 Task: Add an event with the title Team Building Workshop: Building High-Performing Teams, date '2023/12/12', time 8:30 AM to 10:30 AMand add a description: It is essential to listen actively to the potential investor's input, feedback, and inquiries throughout the meeting. This demonstrates your receptiveness to collaboration, willingness to address concerns, and the ability to adapt your business strategy to maximize its potential., put the event into Yellow category . Add location for the event as: Chicago, USA, logged in from the account softage.4@softage.netand send the event invitation to softage.6@softage.net and softage.7@softage.net. Set a reminder for the event At time of event
Action: Mouse moved to (129, 99)
Screenshot: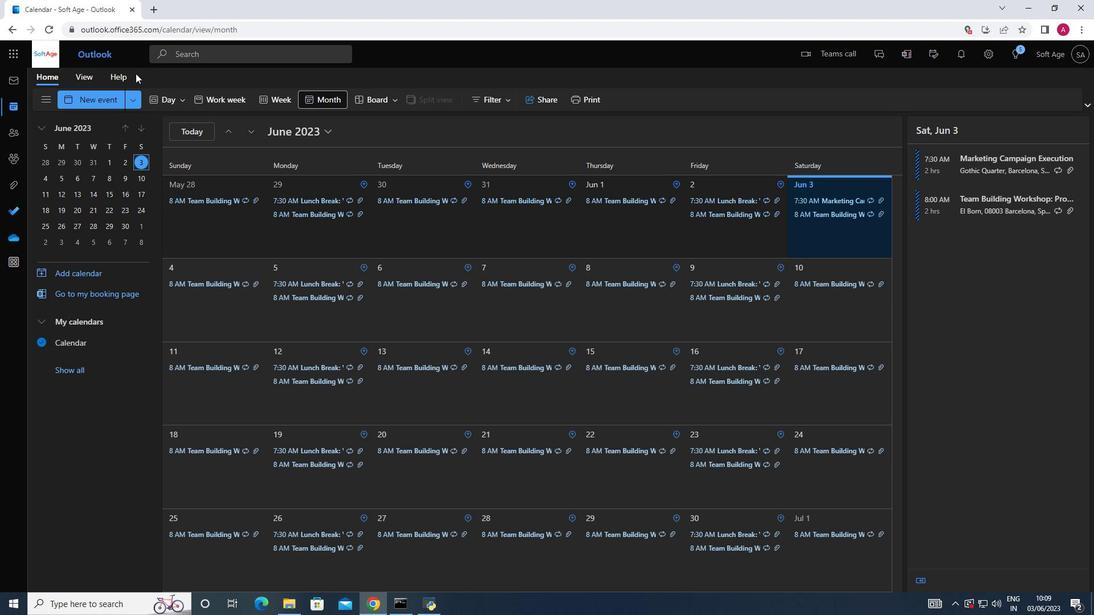 
Action: Mouse pressed left at (129, 99)
Screenshot: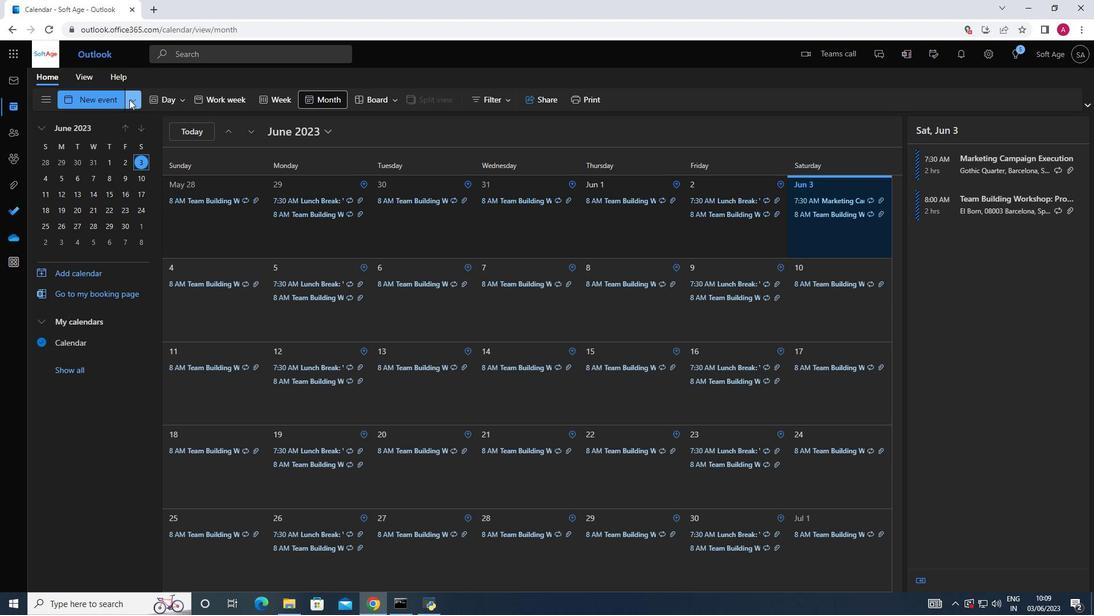 
Action: Mouse moved to (110, 141)
Screenshot: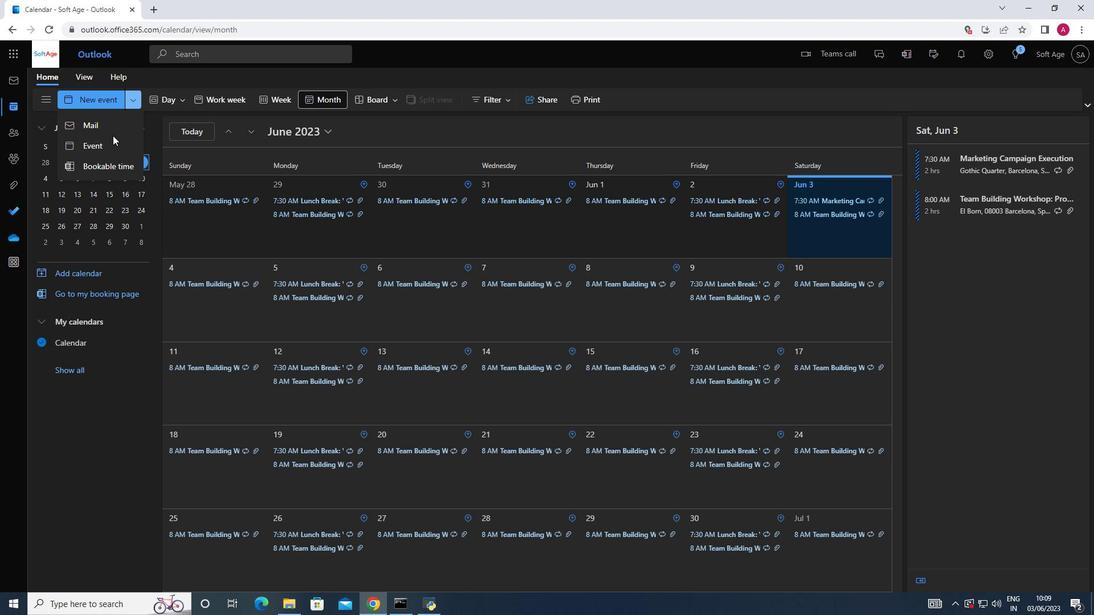 
Action: Mouse pressed left at (110, 141)
Screenshot: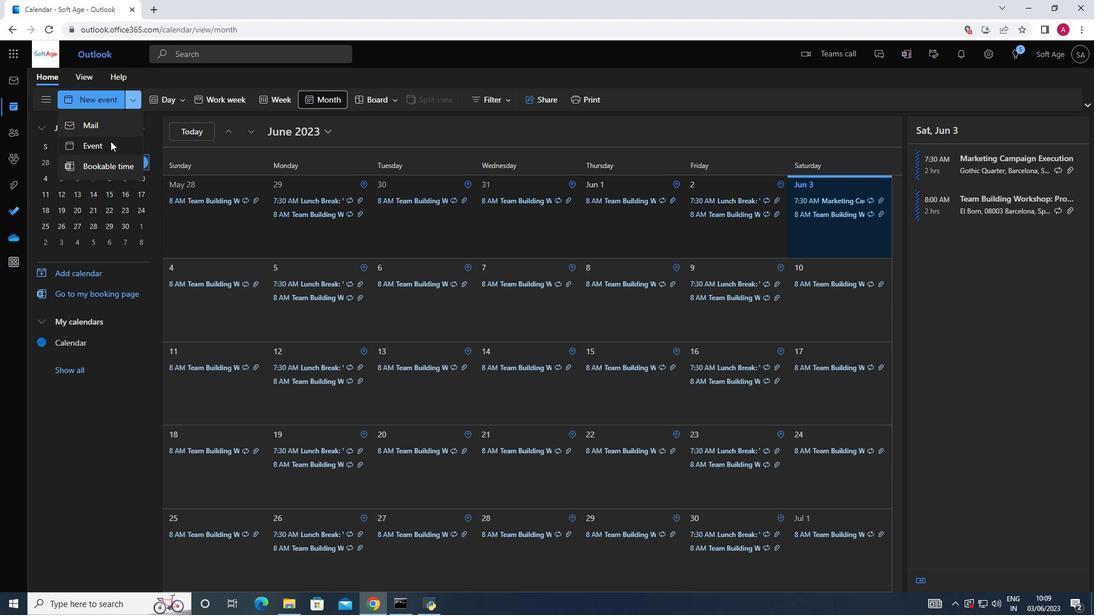 
Action: Mouse moved to (306, 164)
Screenshot: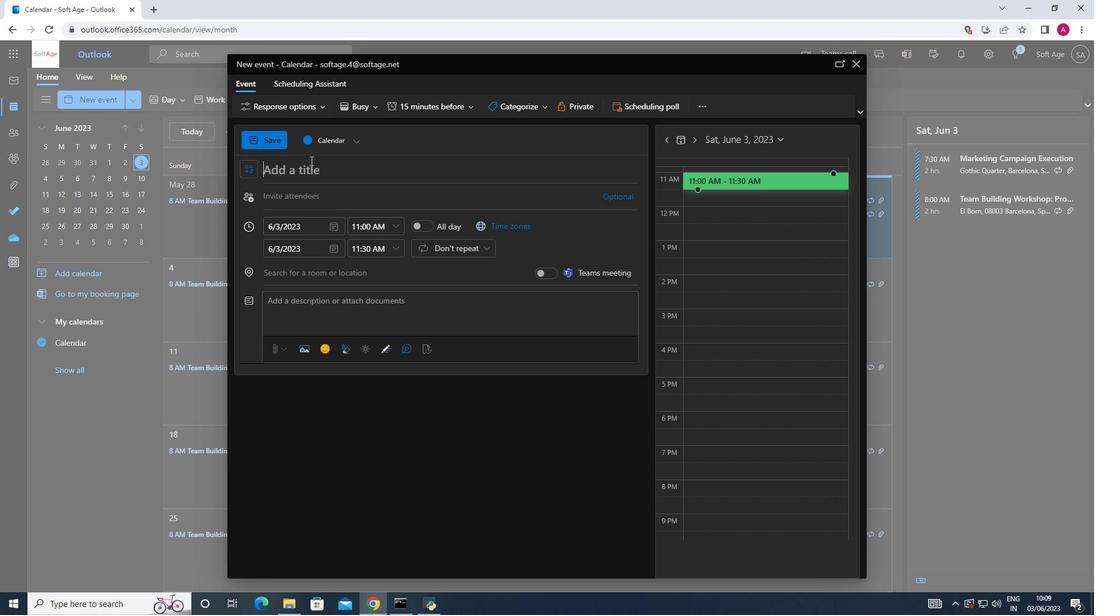 
Action: Key pressed <Key.shift>Team<Key.space><Key.shift>Building<Key.space><Key.shift>Workshop<Key.shift_r>:<Key.space><Key.shift>Building<Key.space><Key.shift>High-<Key.shift_r>Performing<Key.space><Key.shift>Team
Screenshot: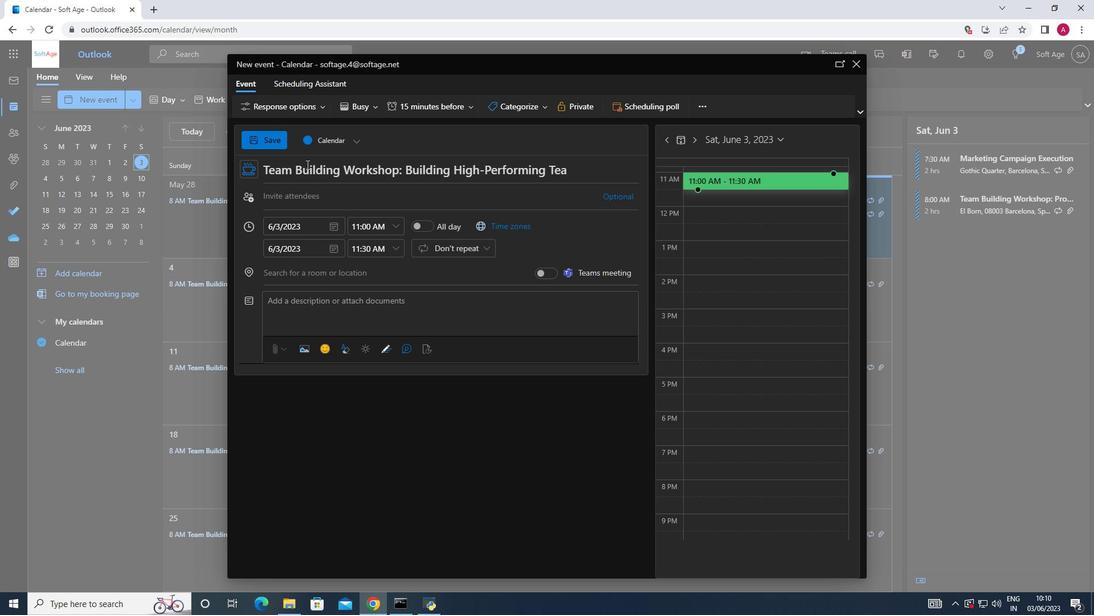 
Action: Mouse moved to (333, 226)
Screenshot: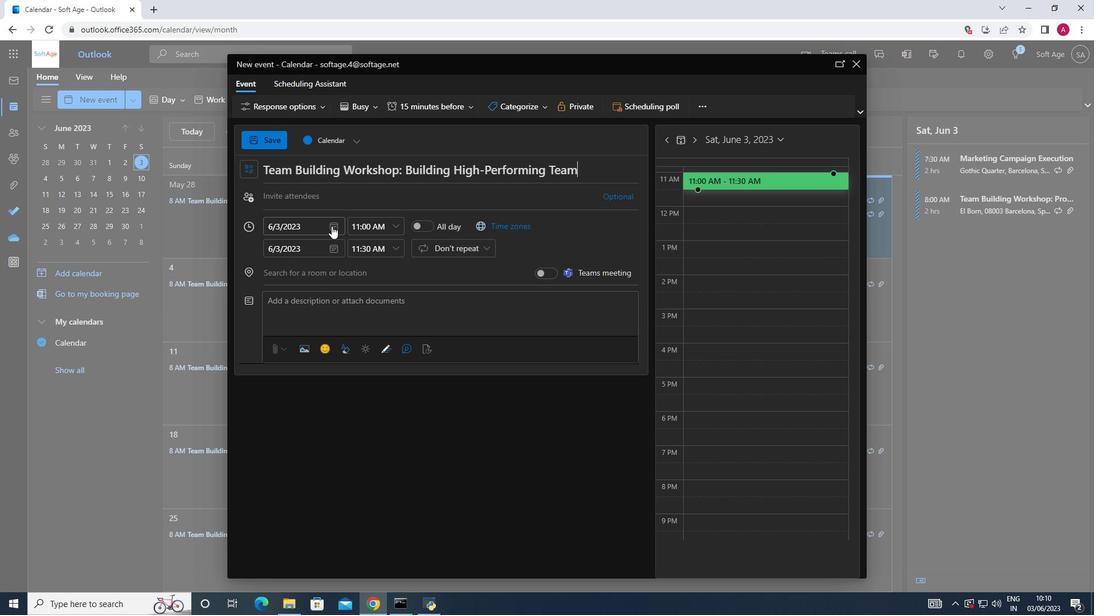 
Action: Mouse pressed left at (333, 226)
Screenshot: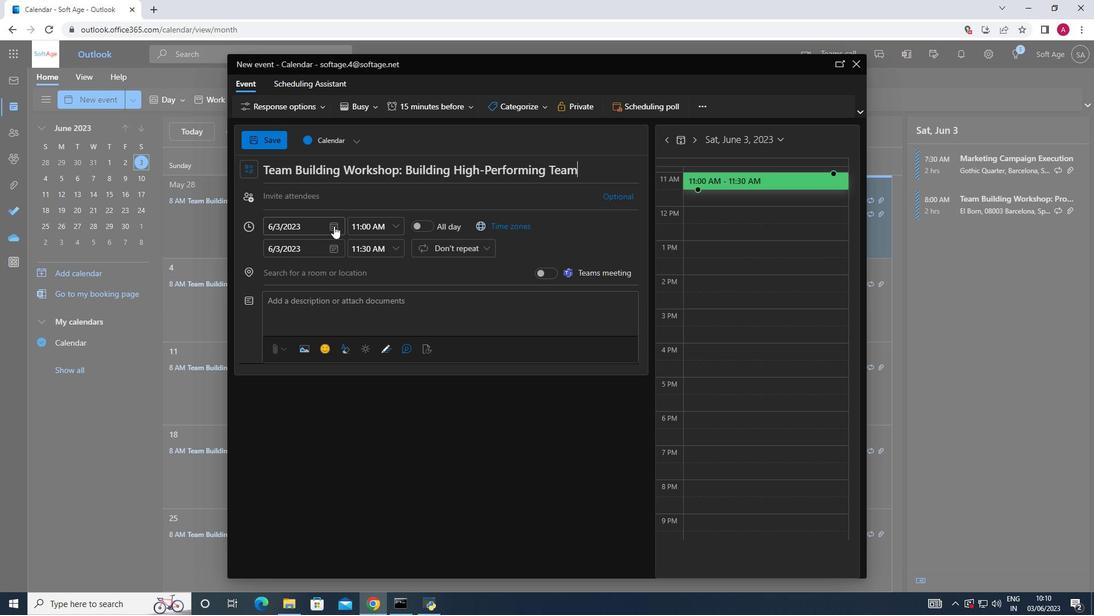 
Action: Mouse moved to (374, 255)
Screenshot: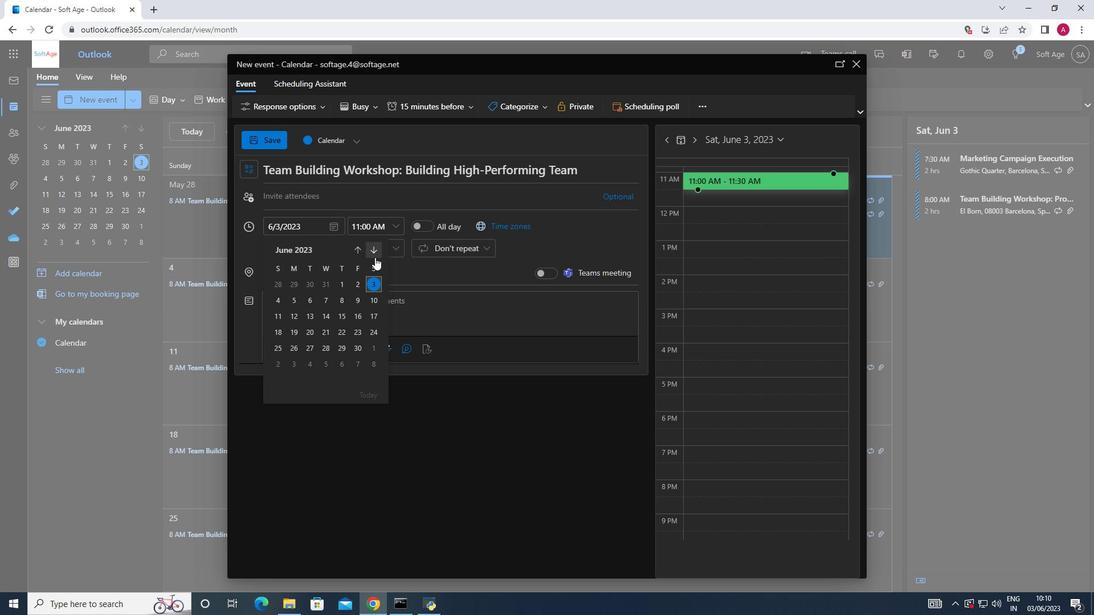 
Action: Mouse pressed left at (374, 255)
Screenshot: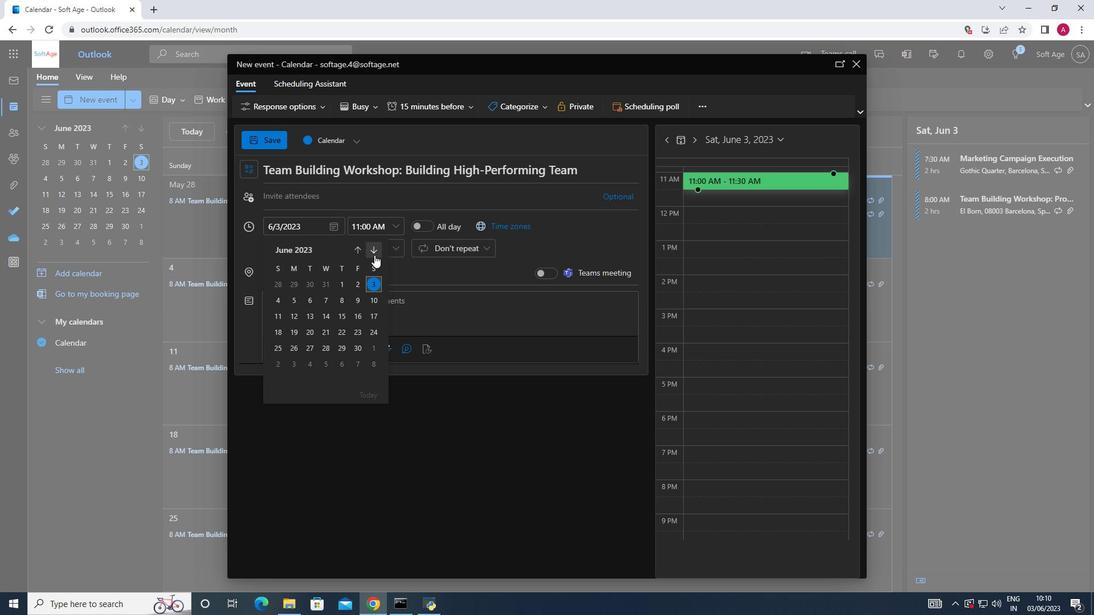 
Action: Mouse pressed left at (374, 255)
Screenshot: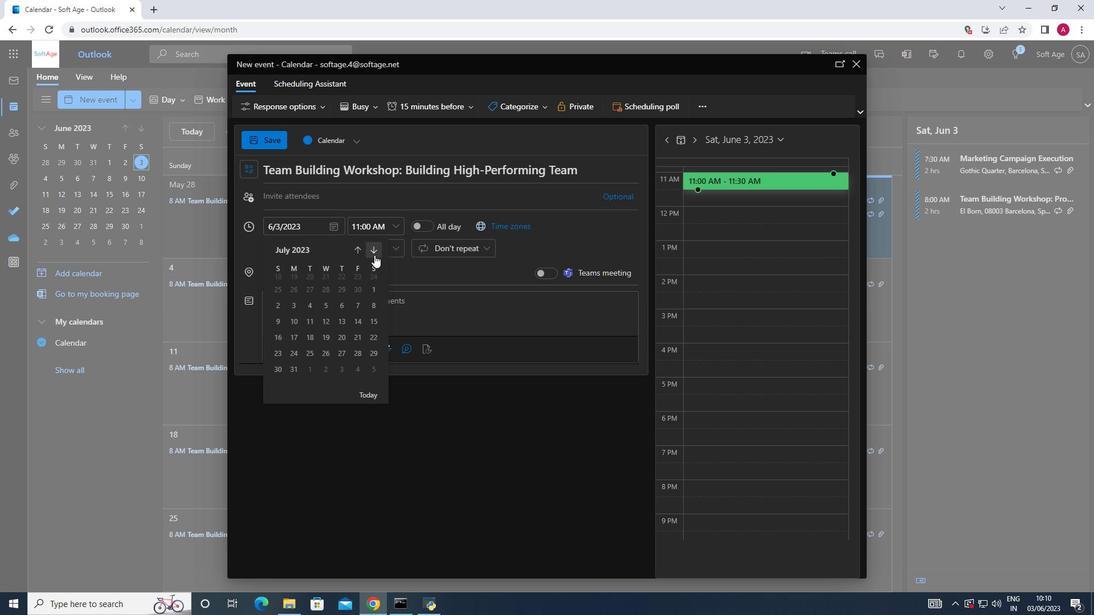 
Action: Mouse pressed left at (374, 255)
Screenshot: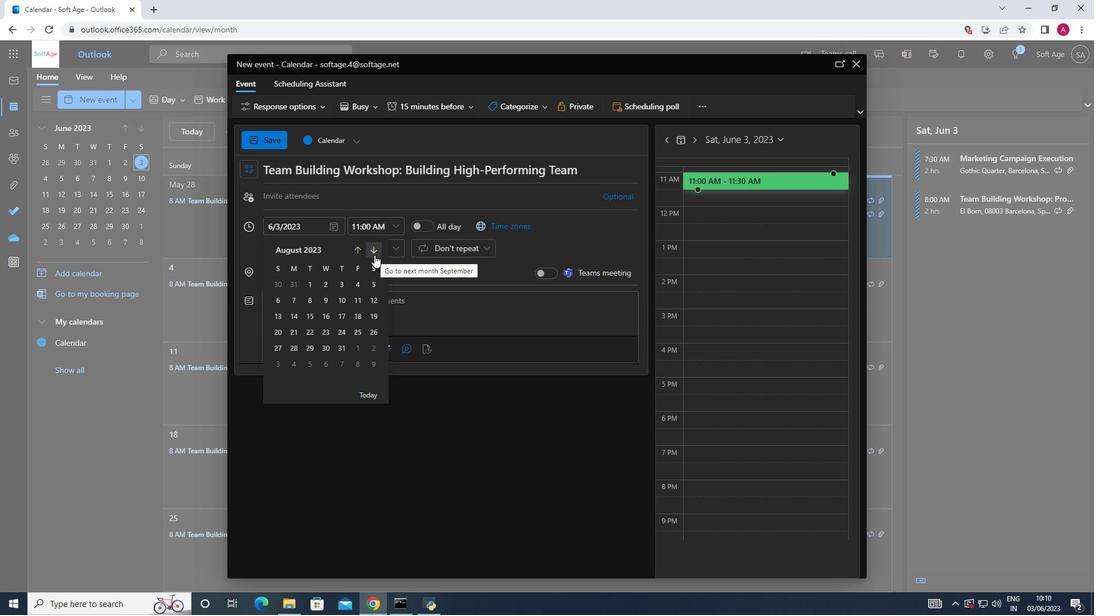 
Action: Mouse pressed left at (374, 255)
Screenshot: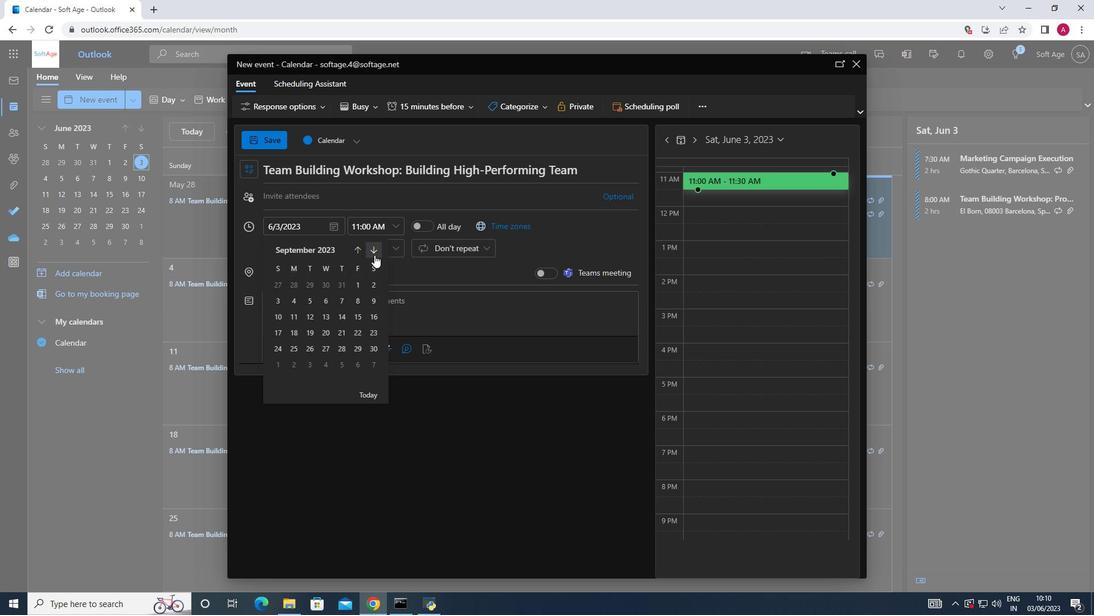 
Action: Mouse pressed left at (374, 255)
Screenshot: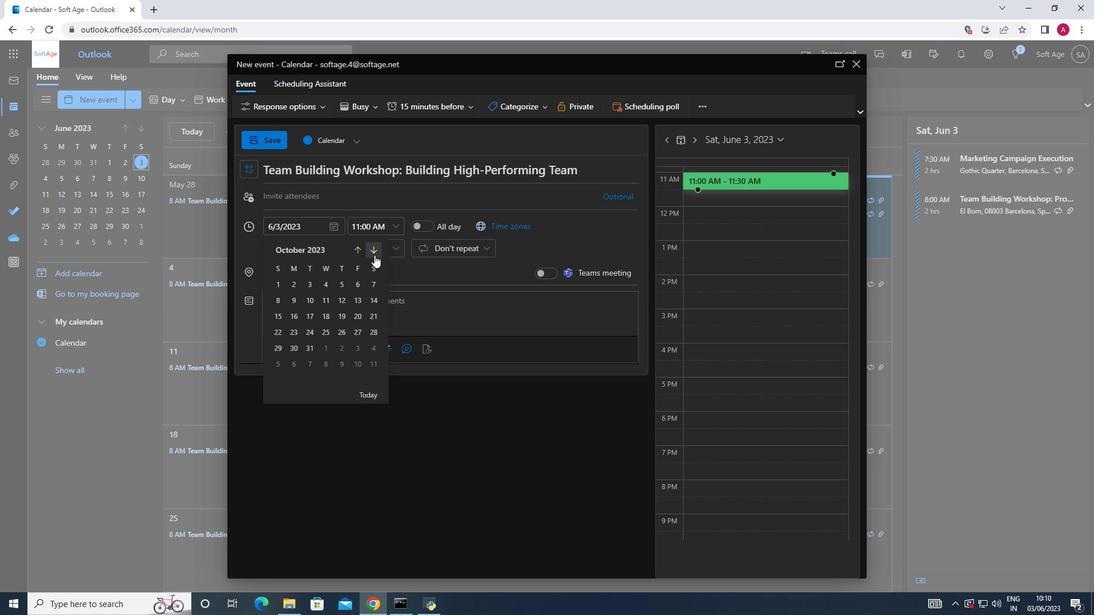 
Action: Mouse pressed left at (374, 255)
Screenshot: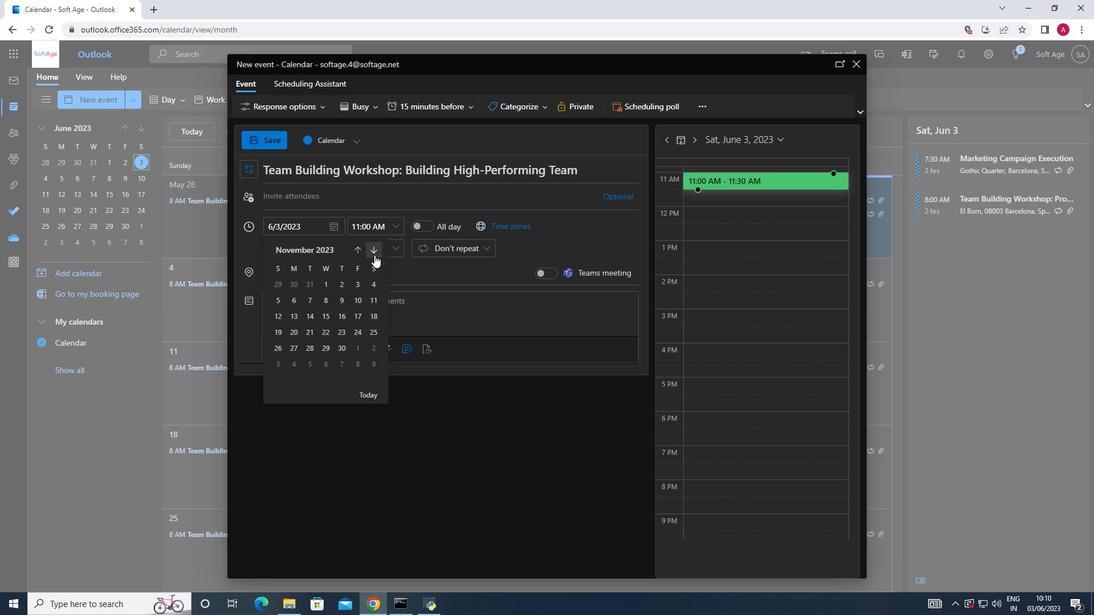 
Action: Mouse moved to (317, 312)
Screenshot: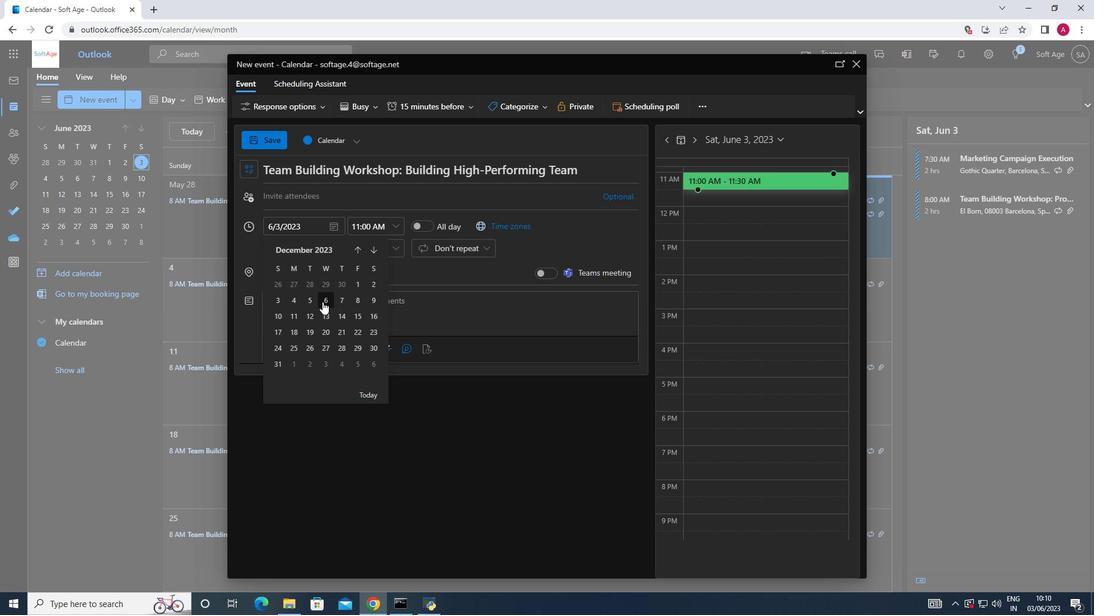 
Action: Mouse pressed left at (317, 312)
Screenshot: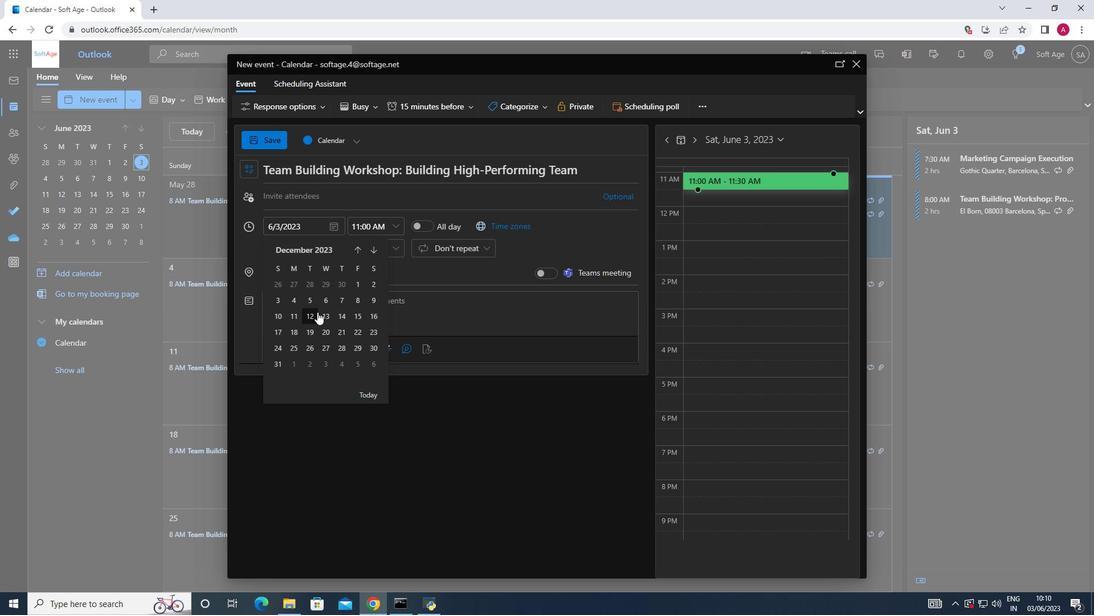 
Action: Mouse moved to (396, 225)
Screenshot: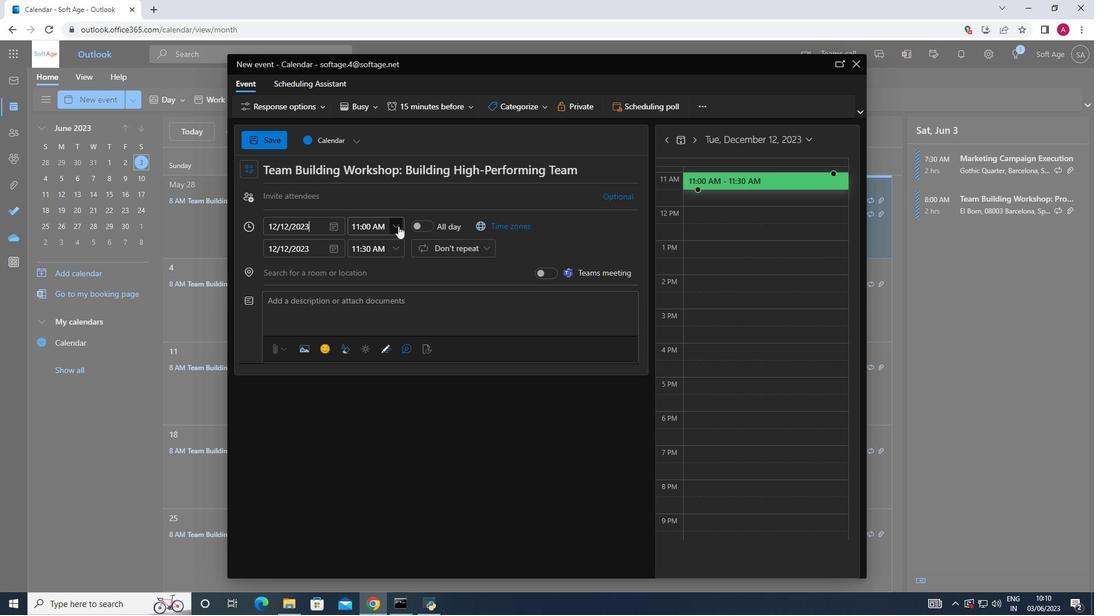 
Action: Mouse pressed left at (396, 225)
Screenshot: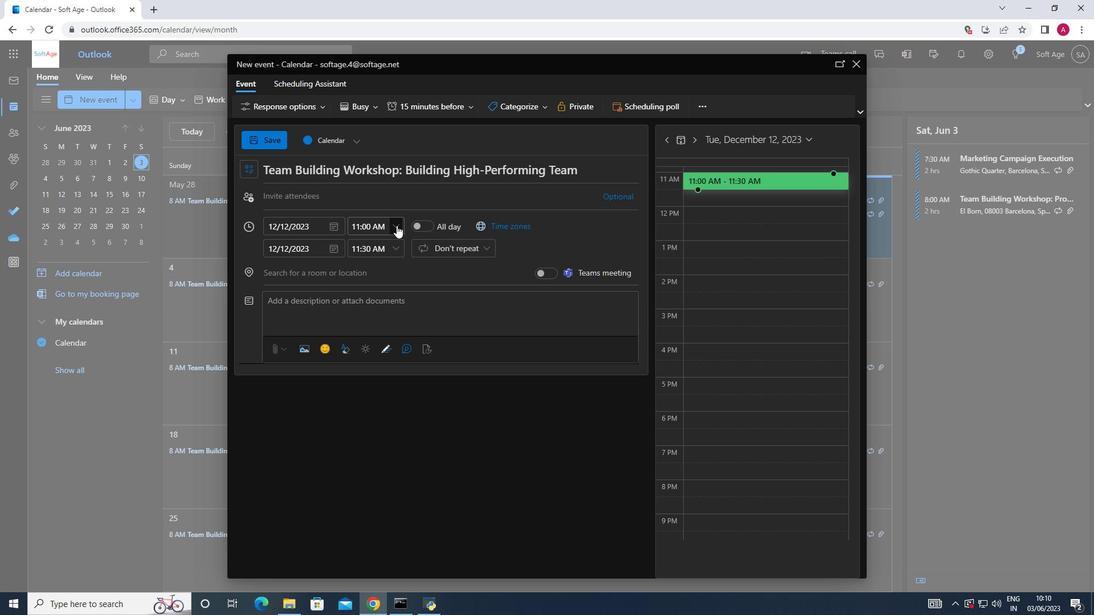 
Action: Mouse moved to (392, 273)
Screenshot: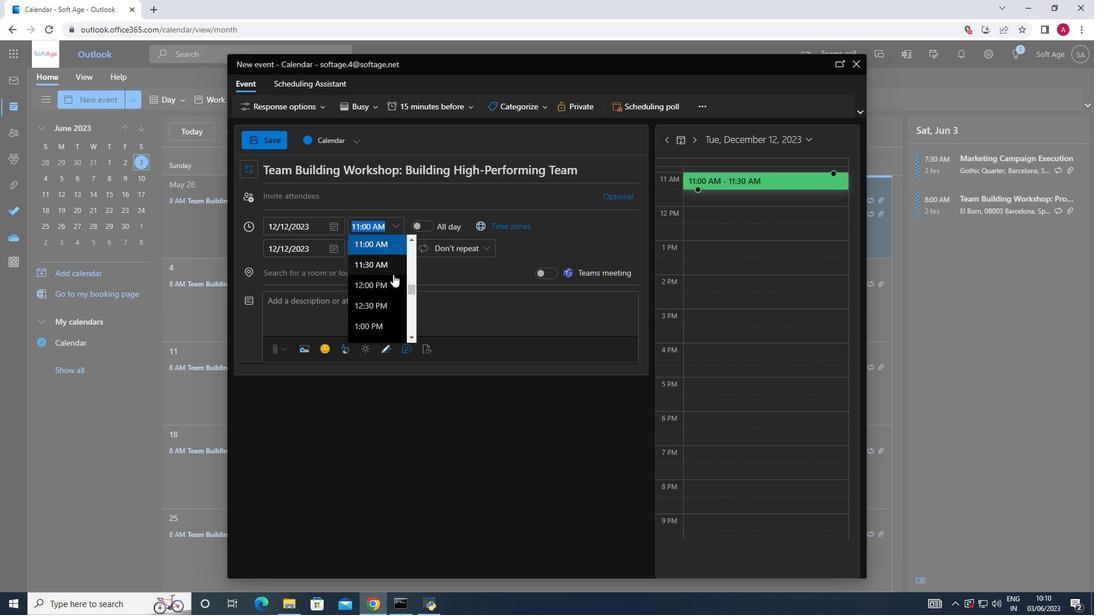 
Action: Mouse scrolled (392, 274) with delta (0, 0)
Screenshot: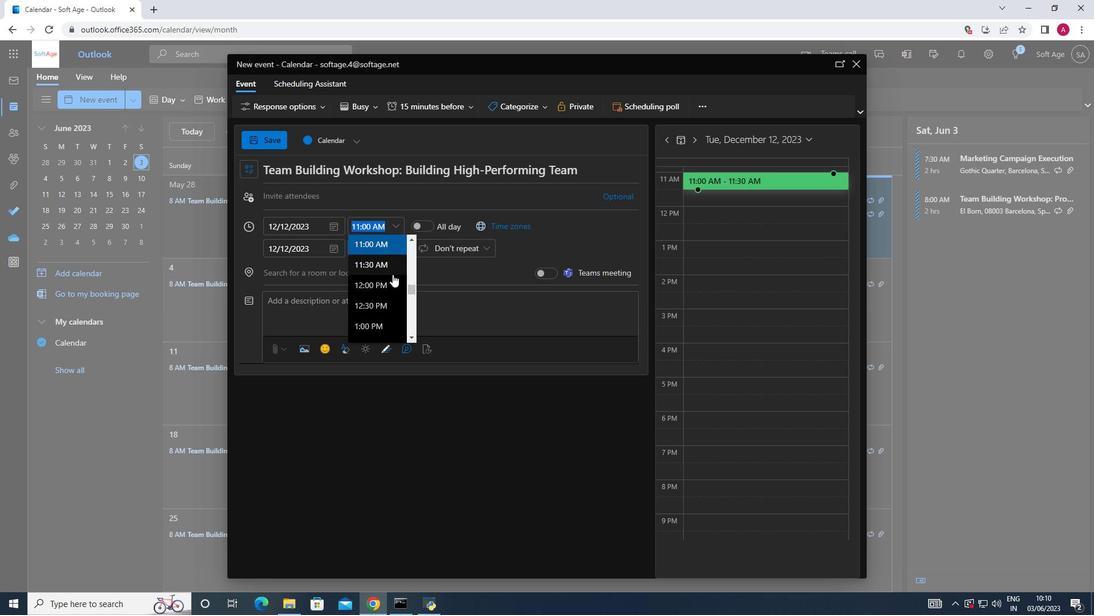 
Action: Mouse scrolled (392, 274) with delta (0, 0)
Screenshot: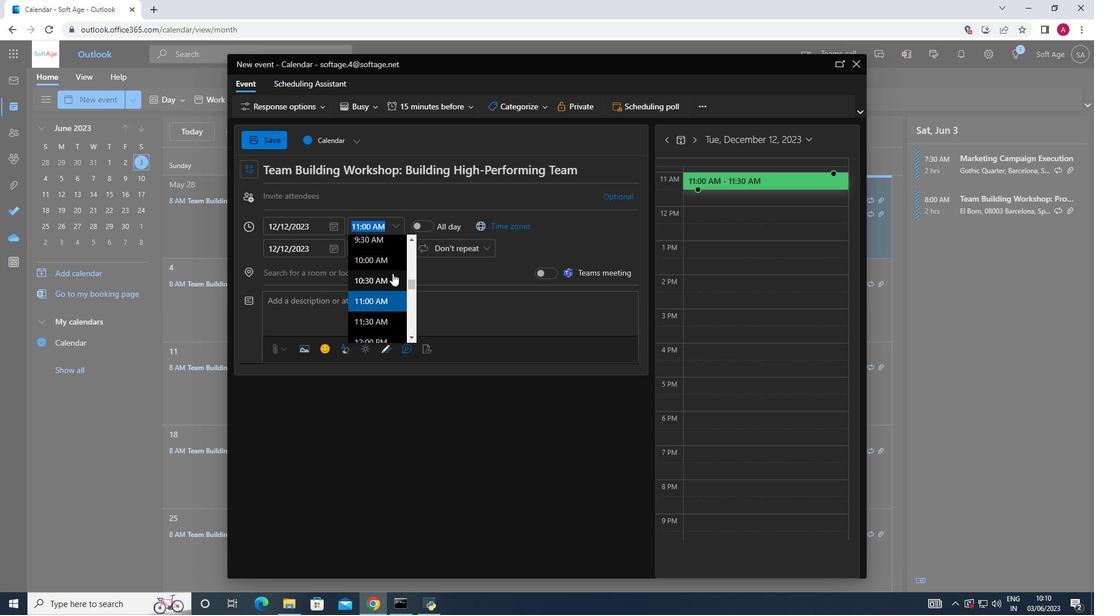 
Action: Mouse scrolled (392, 274) with delta (0, 0)
Screenshot: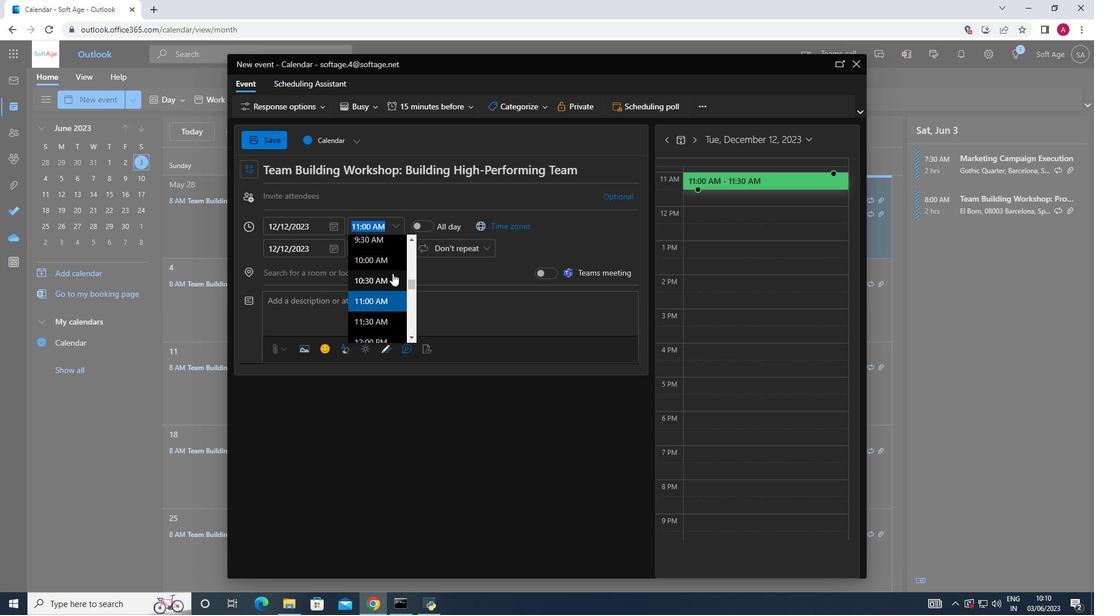 
Action: Mouse moved to (379, 309)
Screenshot: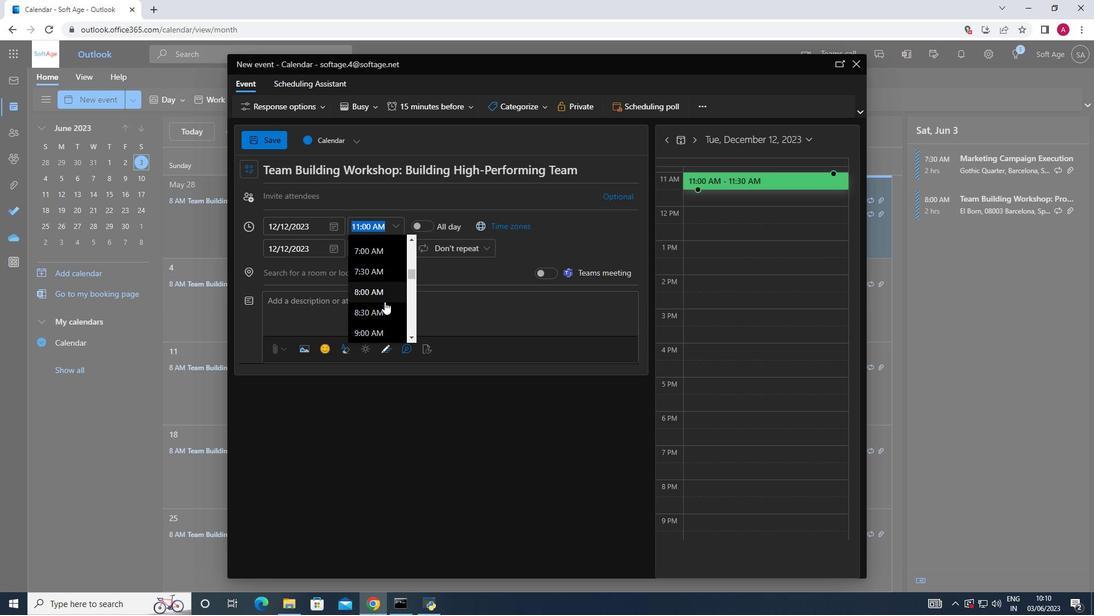 
Action: Mouse pressed left at (379, 309)
Screenshot: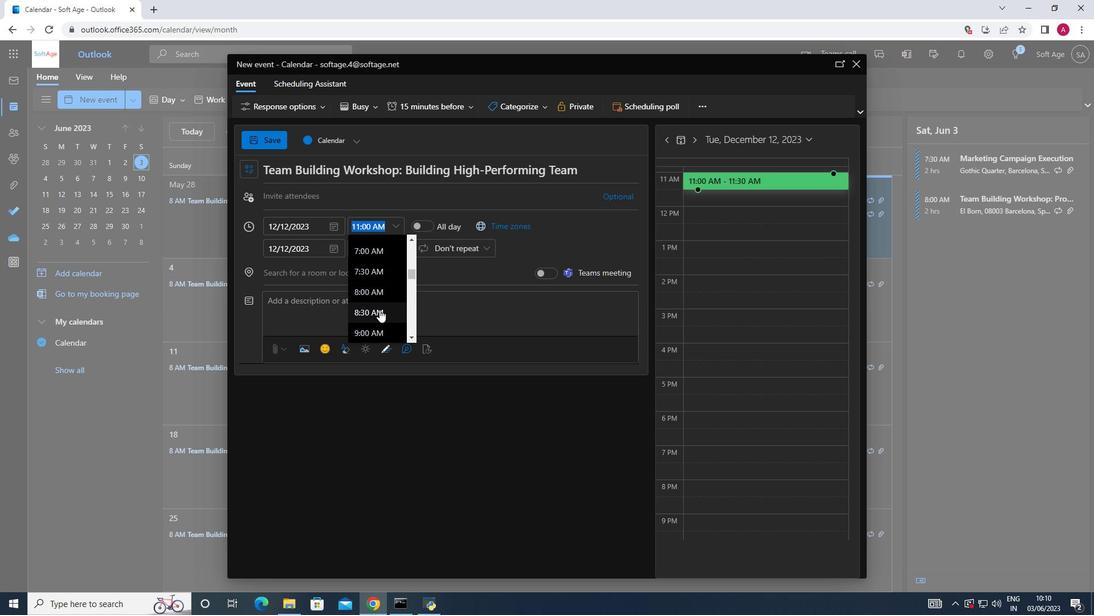 
Action: Mouse moved to (396, 249)
Screenshot: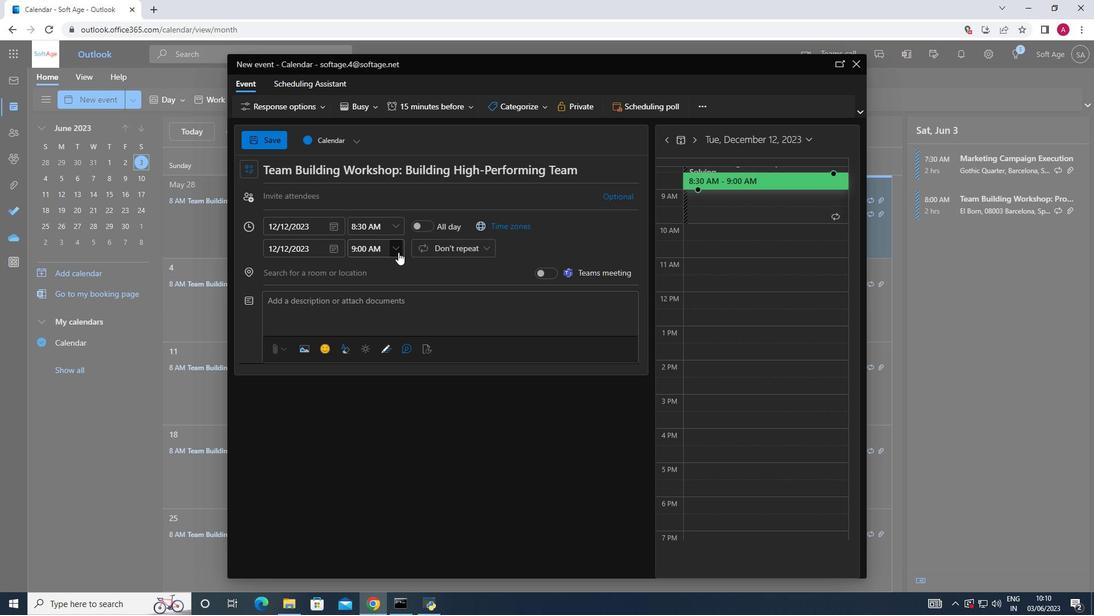 
Action: Mouse pressed left at (396, 249)
Screenshot: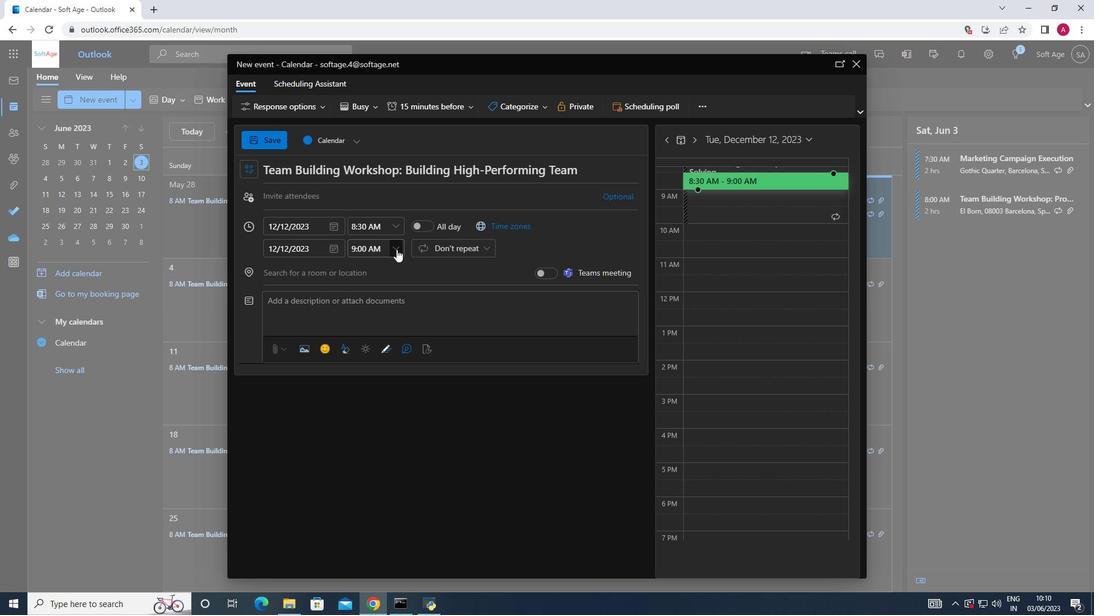 
Action: Mouse moved to (389, 331)
Screenshot: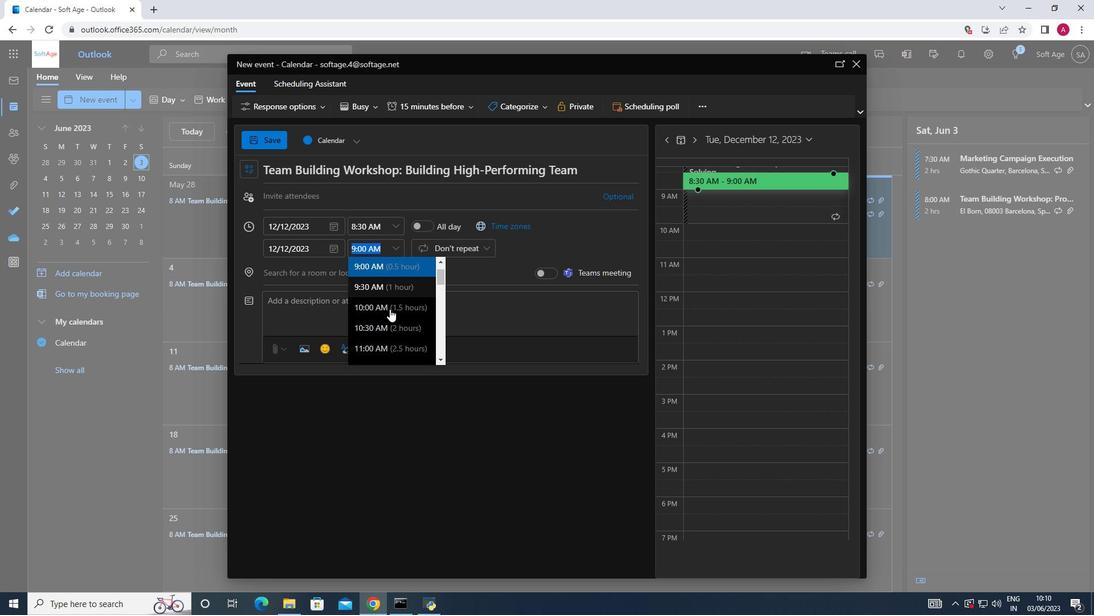 
Action: Mouse pressed left at (389, 331)
Screenshot: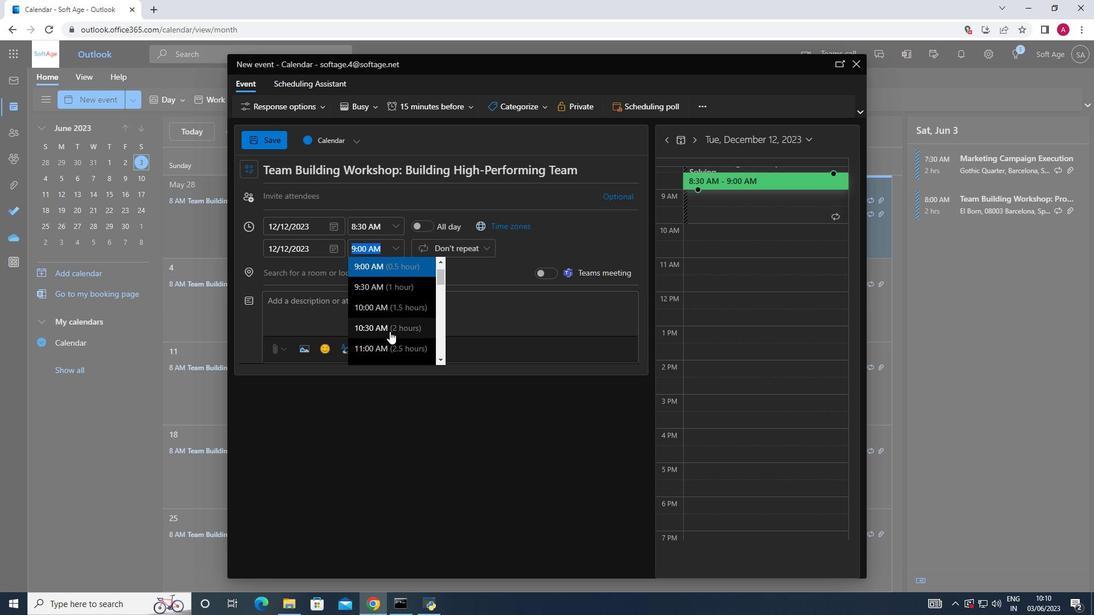 
Action: Mouse moved to (317, 309)
Screenshot: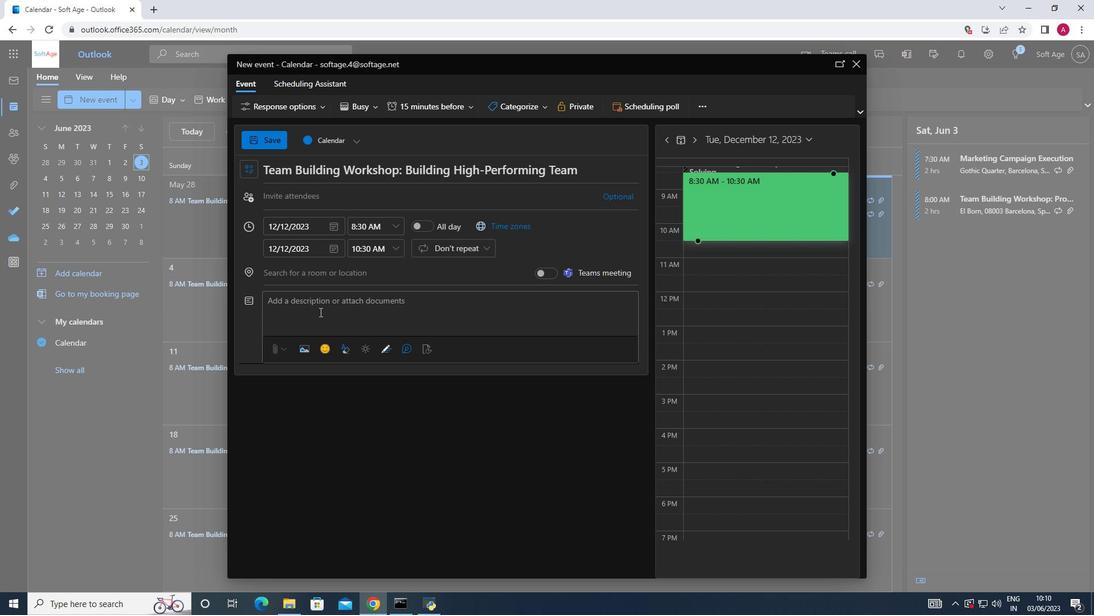 
Action: Mouse pressed left at (317, 309)
Screenshot: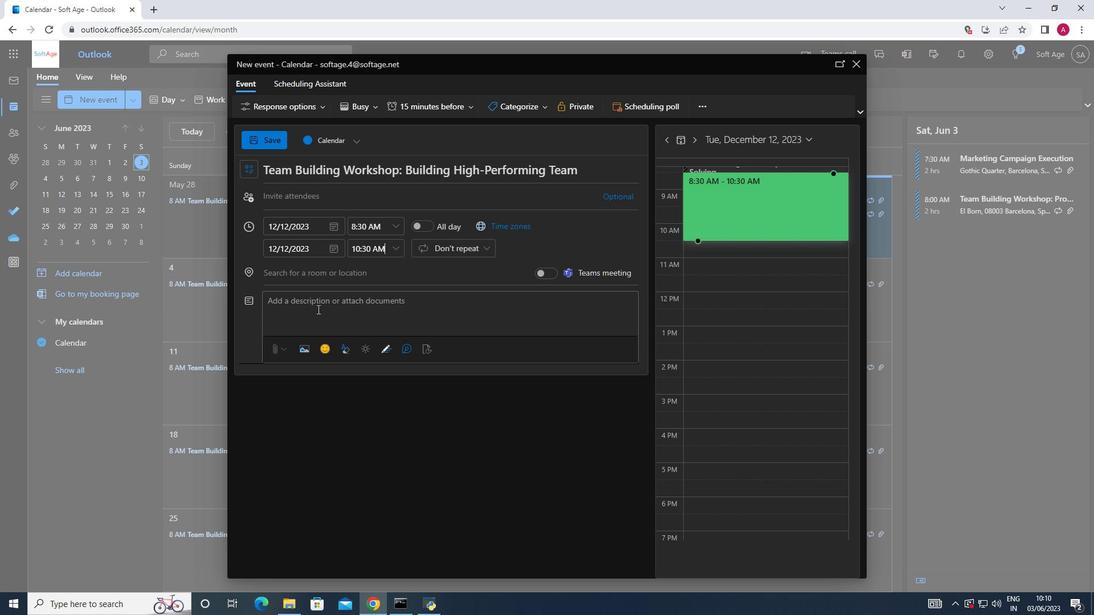 
Action: Key pressed <Key.shift><Key.shift><Key.shift><Key.shift><Key.shift><Key.shift><Key.shift><Key.shift><Key.shift><Key.shift><Key.shift><Key.shift><Key.shift><Key.shift><Key.shift><Key.shift><Key.shift><Key.shift><Key.shift><Key.shift><Key.shift><Key.shift><Key.shift><Key.shift><Key.shift><Key.shift><Key.shift><Key.shift>It<Key.space>is<Key.space>essential<Key.space>to<Key.space>listen<Key.space>actively<Key.space>to<Key.space>the<Key.space>potential<Key.space>investor's<Key.space>inpi<Key.backspace>ut,<Key.space>feedback,<Key.space>and<Key.space>inquiries<Key.space>throughout<Key.space>the<Key.space>meeting.<Key.space><Key.shift>This<Key.space>demonstrates<Key.space>your<Key.space>receptiveness<Key.space>to<Key.space>collaboration,<Key.space>willingness<Key.space>to<Key.space>address<Key.space>concerns,<Key.space>and<Key.space>the<Key.space>ability<Key.space>to<Key.space>adapt<Key.space>your<Key.space>business<Key.space>strategy<Key.space>y<Key.backspace>to<Key.space>maximix<Key.backspace>ze<Key.space>its<Key.space>potential.
Screenshot: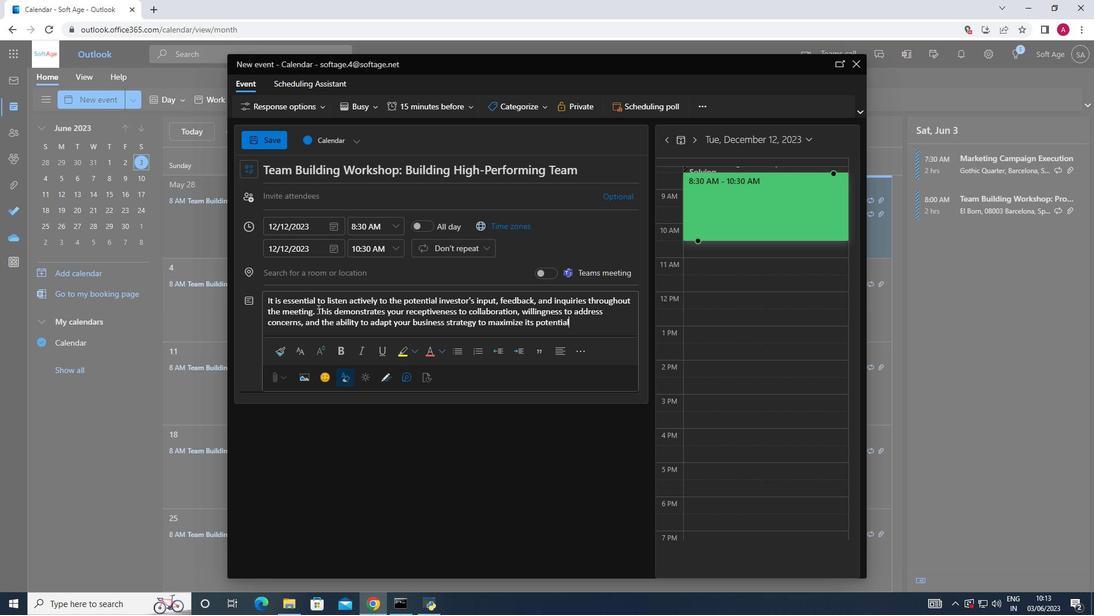 
Action: Mouse moved to (541, 107)
Screenshot: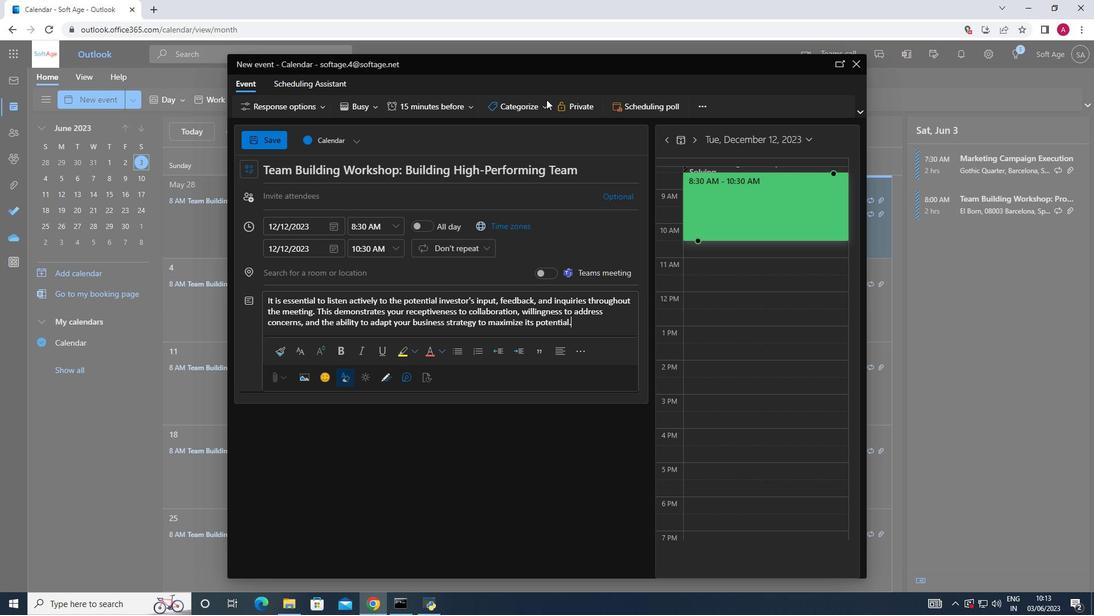 
Action: Mouse pressed left at (541, 107)
Screenshot: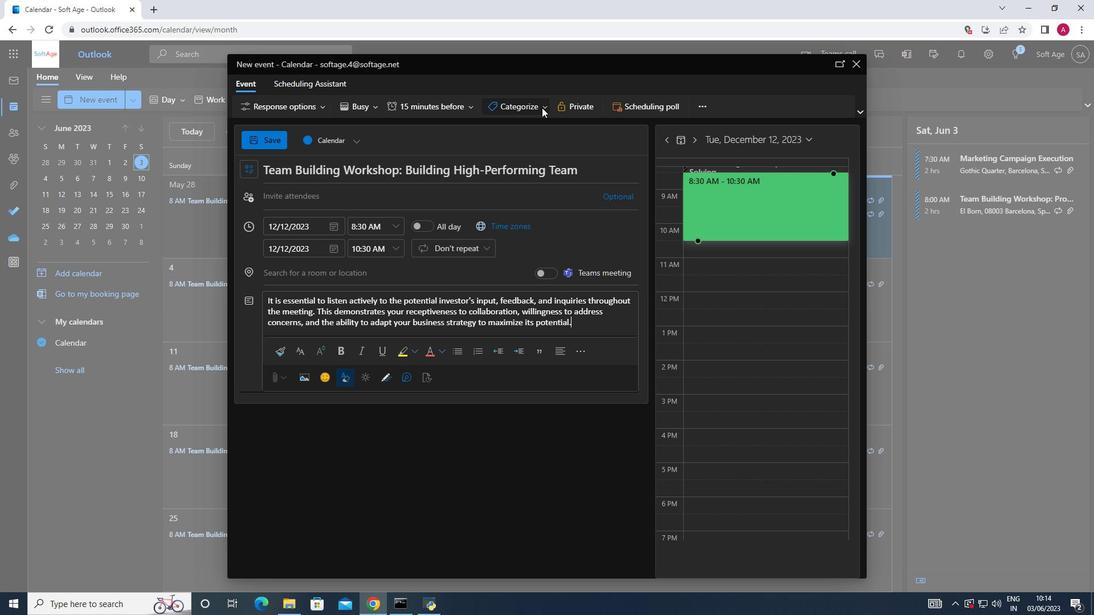 
Action: Mouse moved to (495, 214)
Screenshot: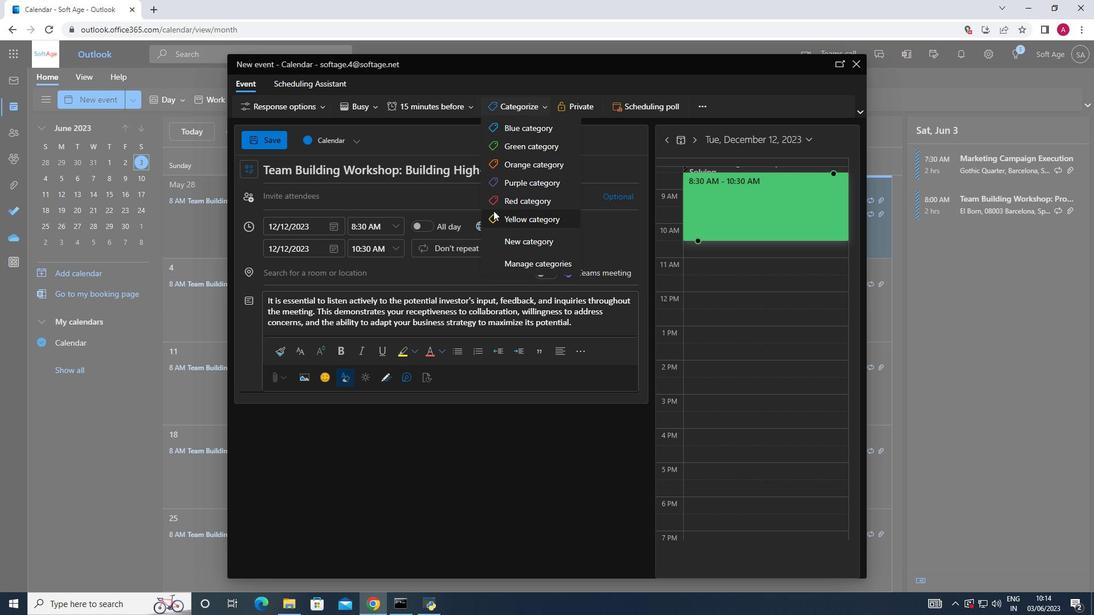 
Action: Mouse pressed left at (495, 214)
Screenshot: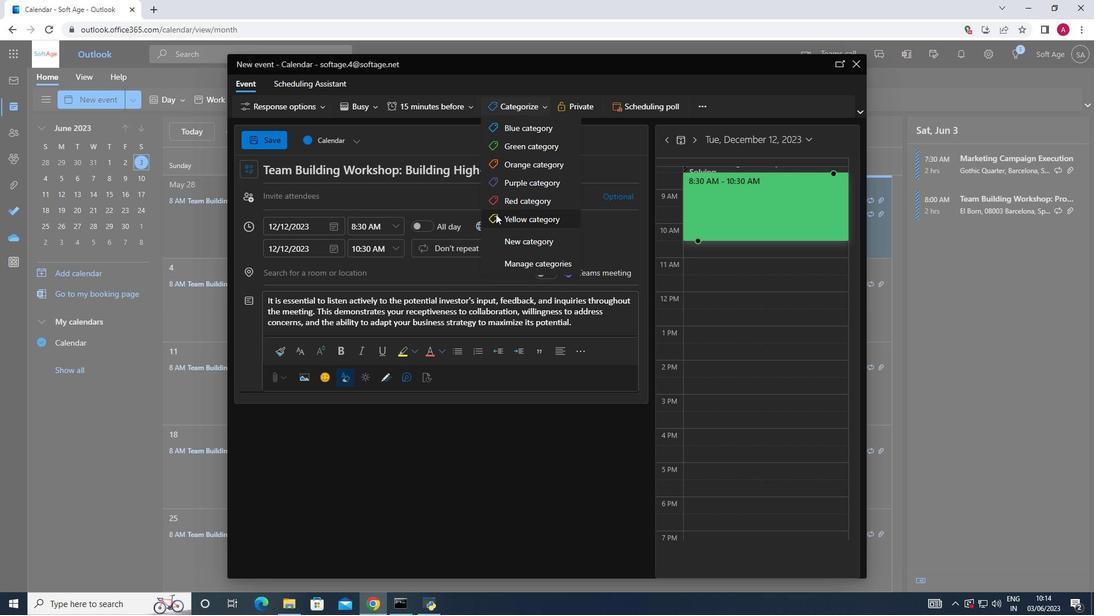 
Action: Mouse moved to (376, 271)
Screenshot: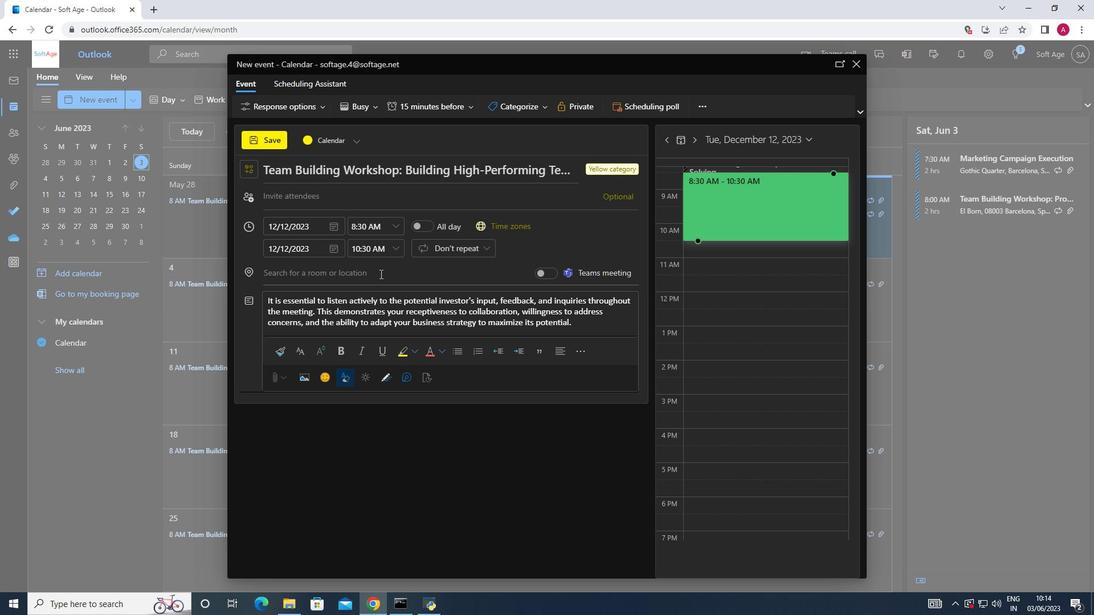 
Action: Mouse pressed left at (376, 271)
Screenshot: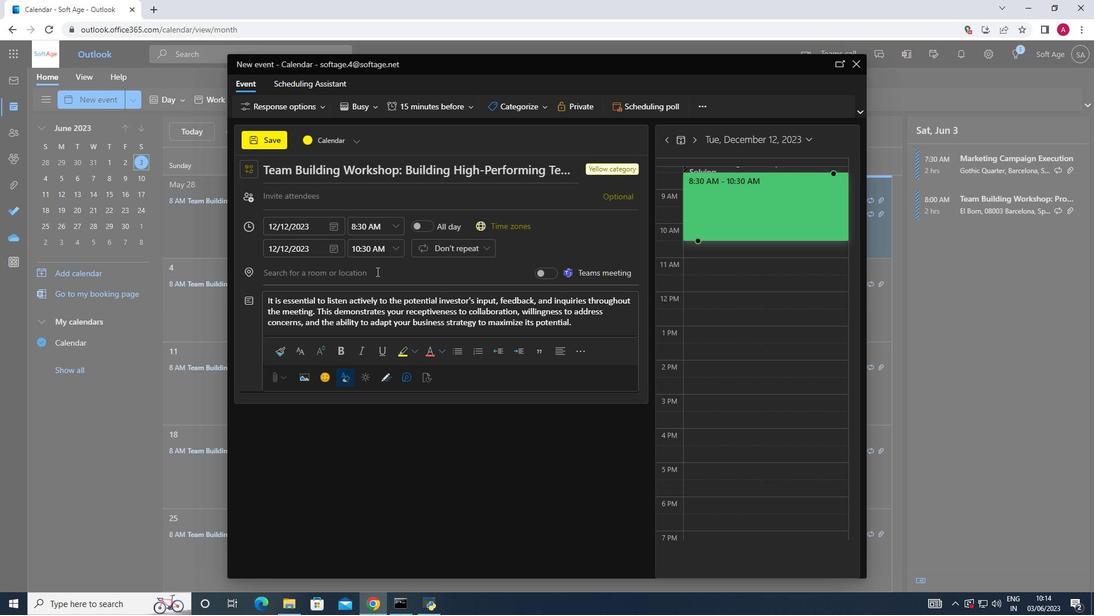 
Action: Key pressed <Key.shift>Chicago,<Key.shift><Key.shift><Key.shift>USA
Screenshot: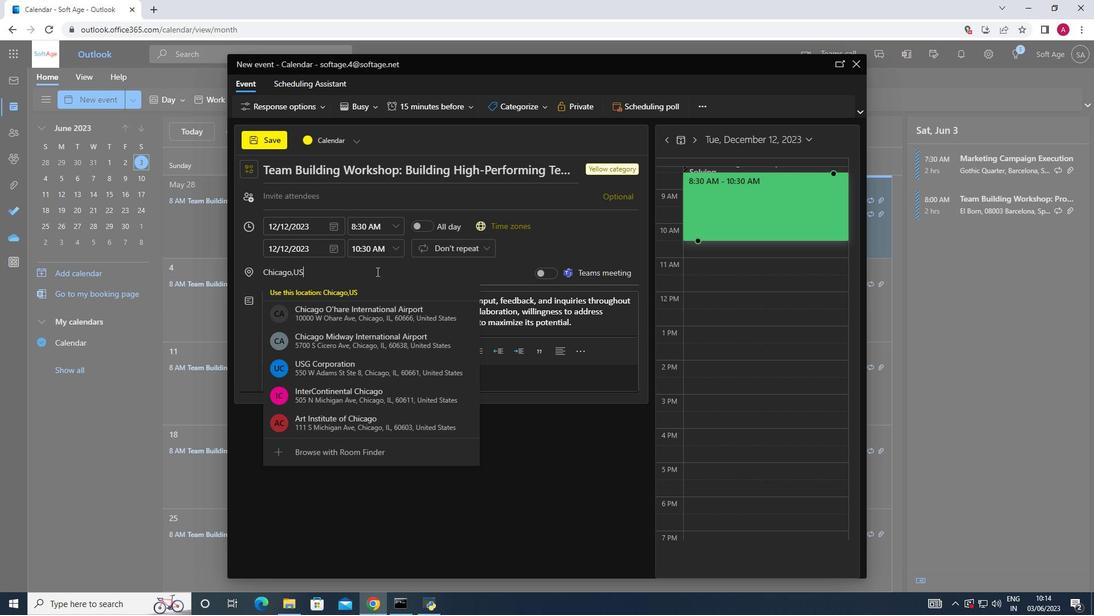 
Action: Mouse moved to (379, 288)
Screenshot: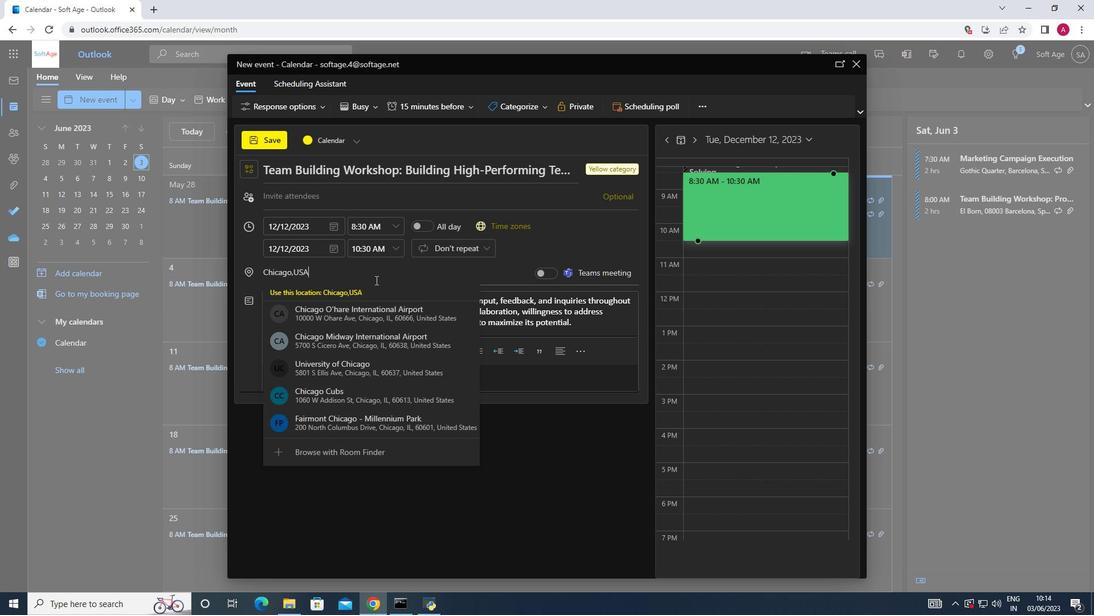 
Action: Mouse pressed left at (379, 288)
Screenshot: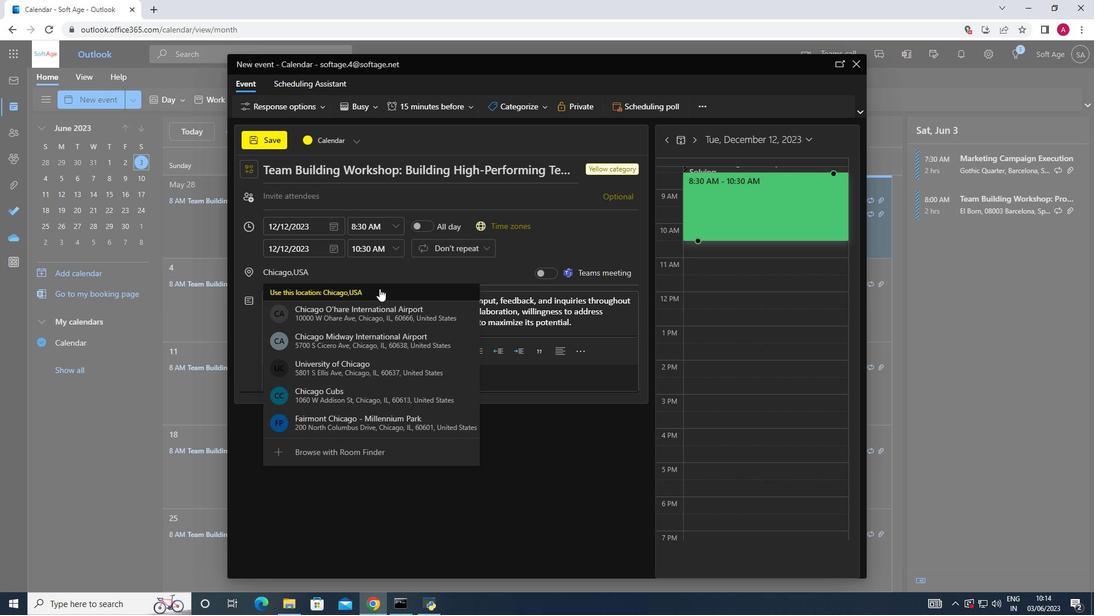 
Action: Mouse moved to (313, 199)
Screenshot: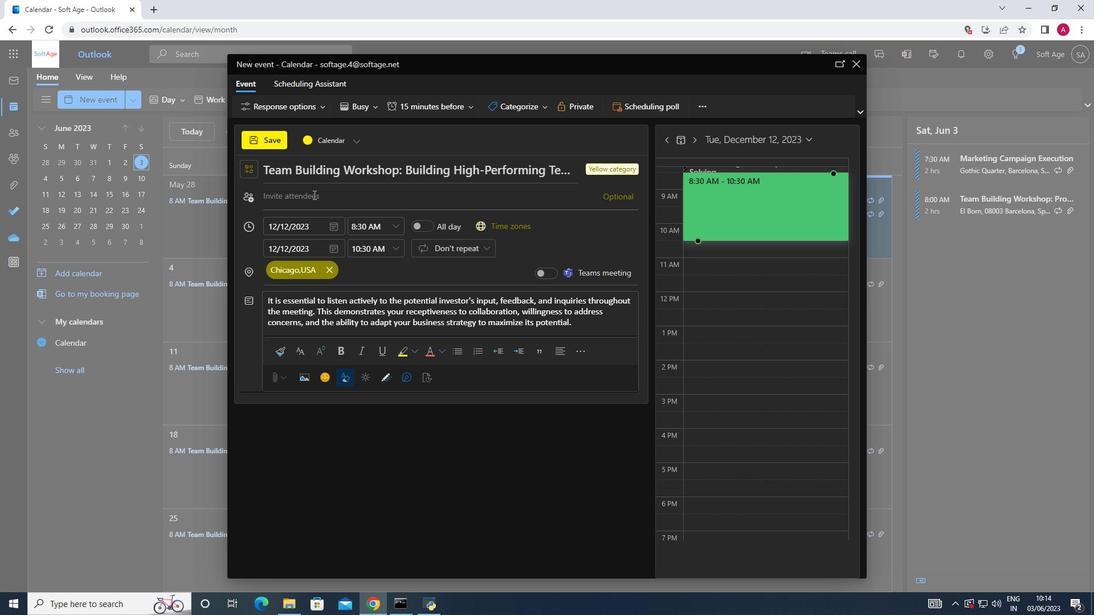 
Action: Mouse pressed left at (313, 199)
Screenshot: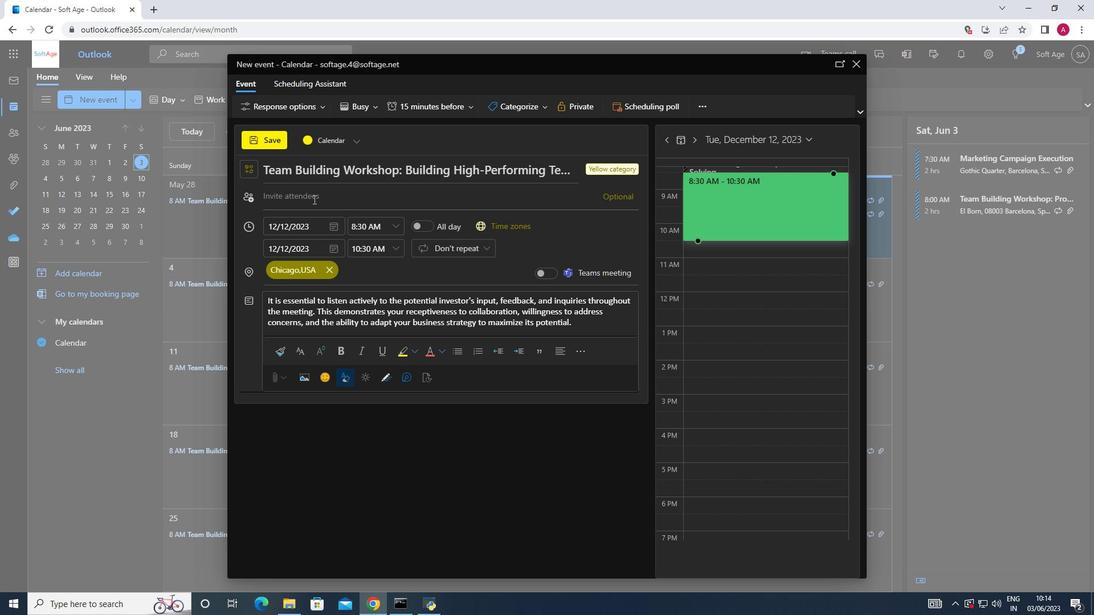 
Action: Key pressed softage.6<Key.shift>@
Screenshot: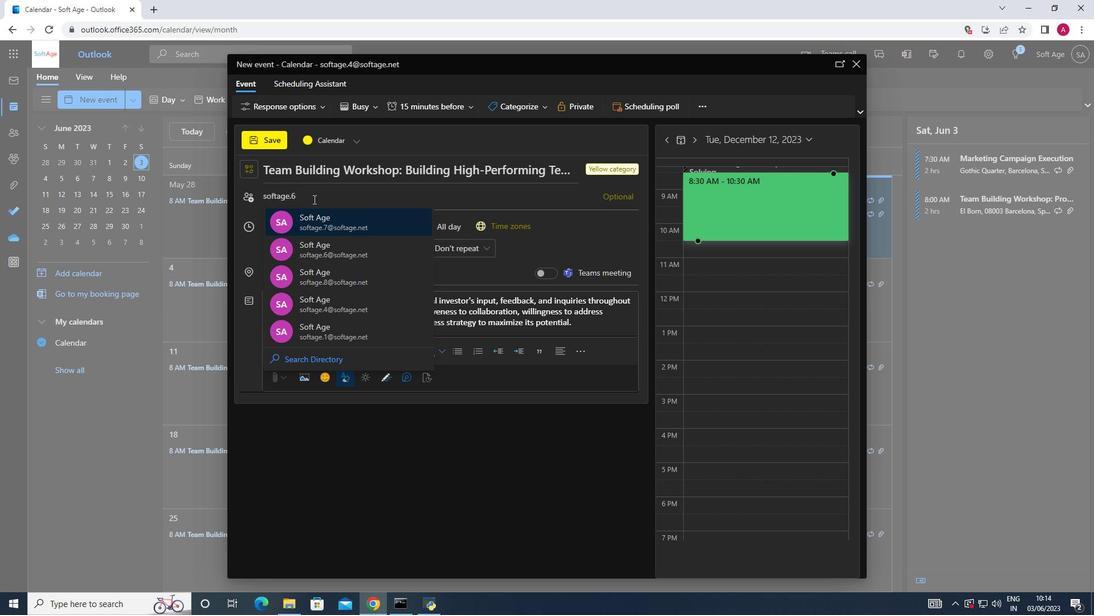 
Action: Mouse moved to (326, 216)
Screenshot: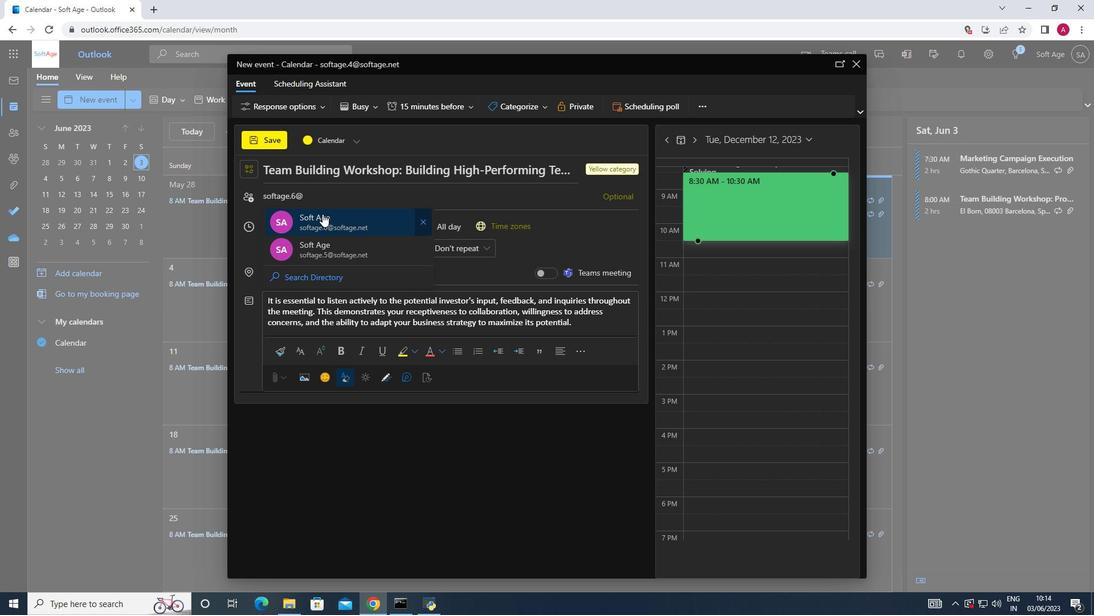 
Action: Mouse pressed left at (326, 216)
Screenshot: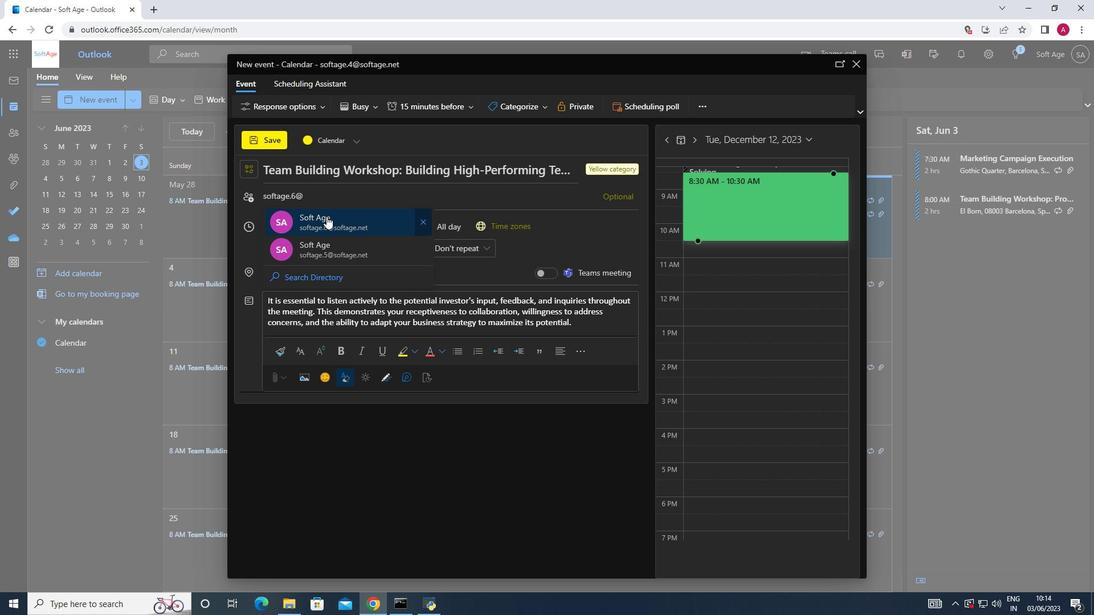 
Action: Key pressed softage.7<Key.shift>@s
Screenshot: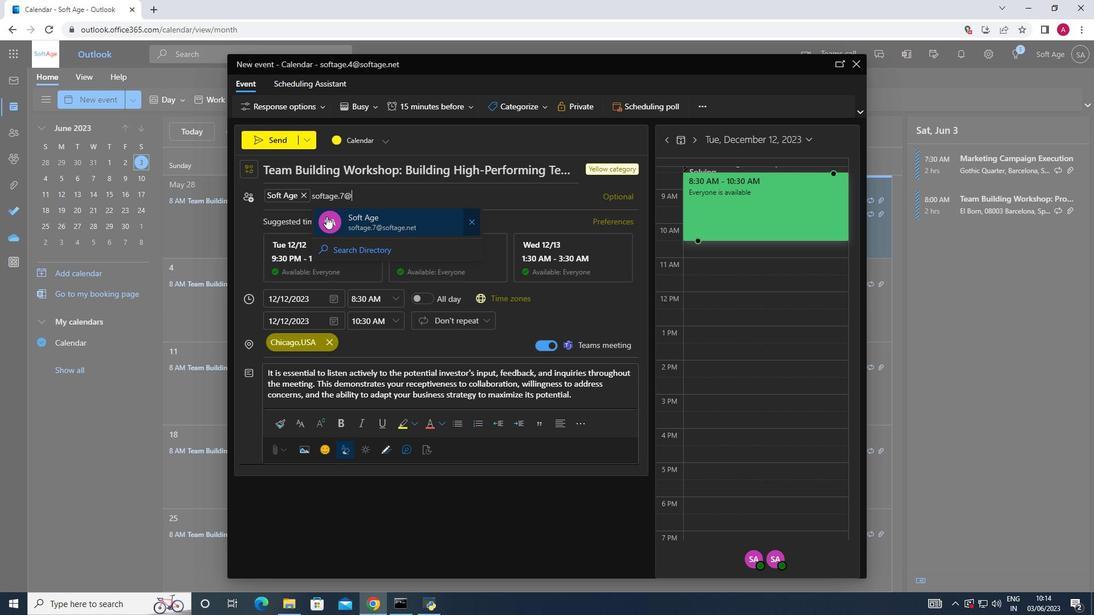 
Action: Mouse moved to (377, 223)
Screenshot: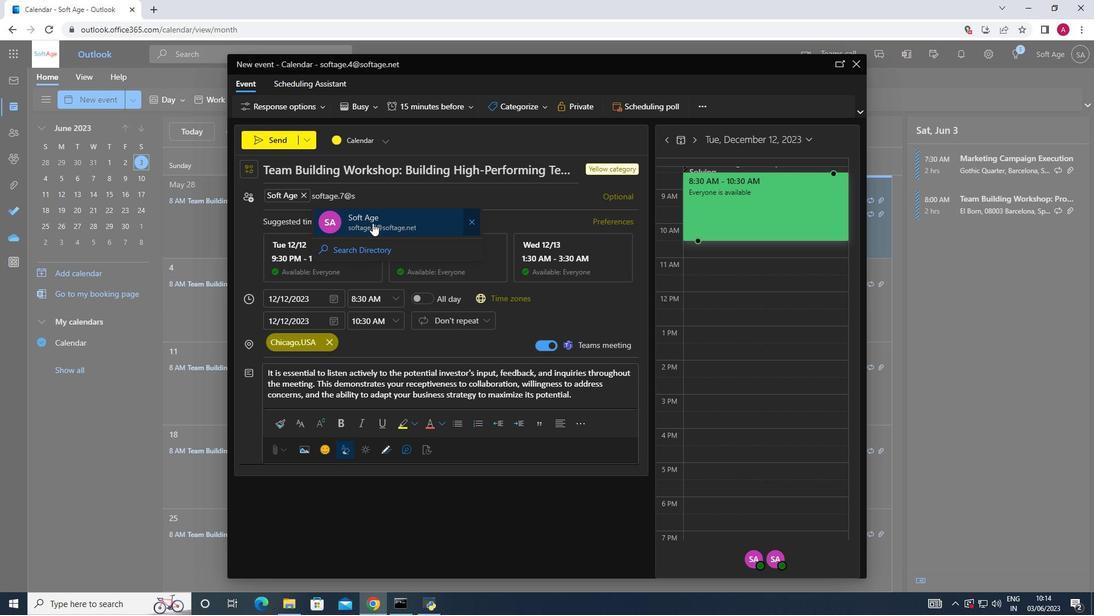 
Action: Mouse pressed left at (377, 223)
Screenshot: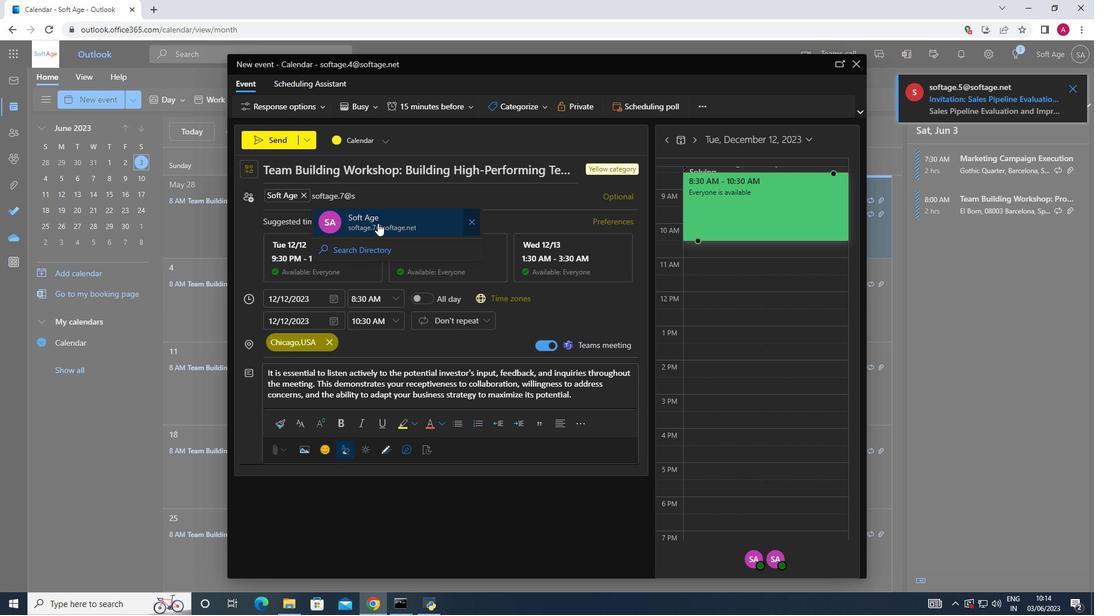 
Action: Mouse moved to (472, 107)
Screenshot: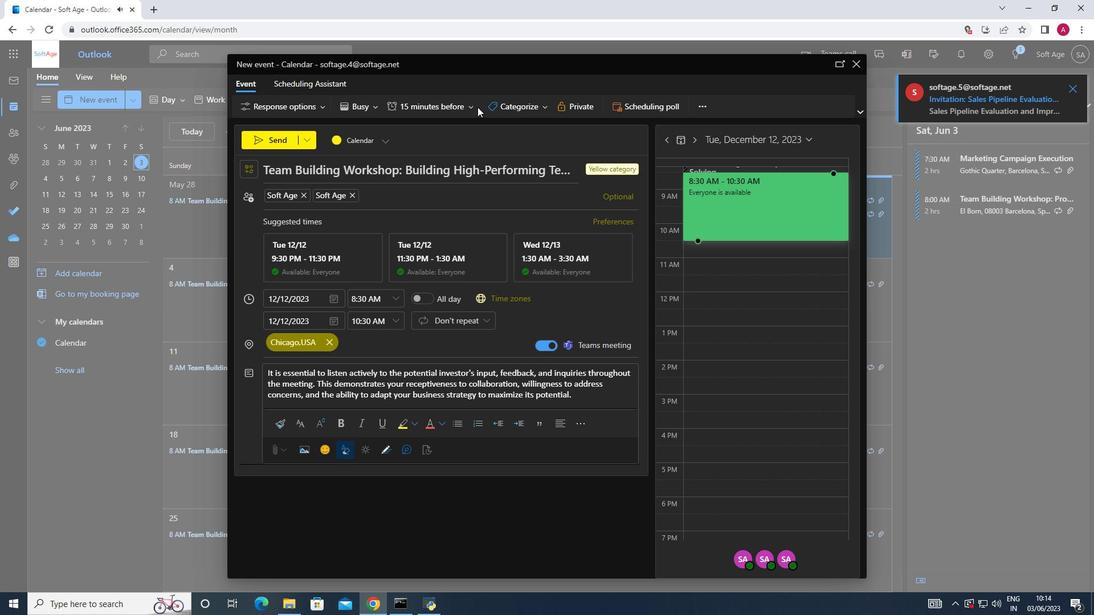 
Action: Mouse pressed left at (472, 107)
Screenshot: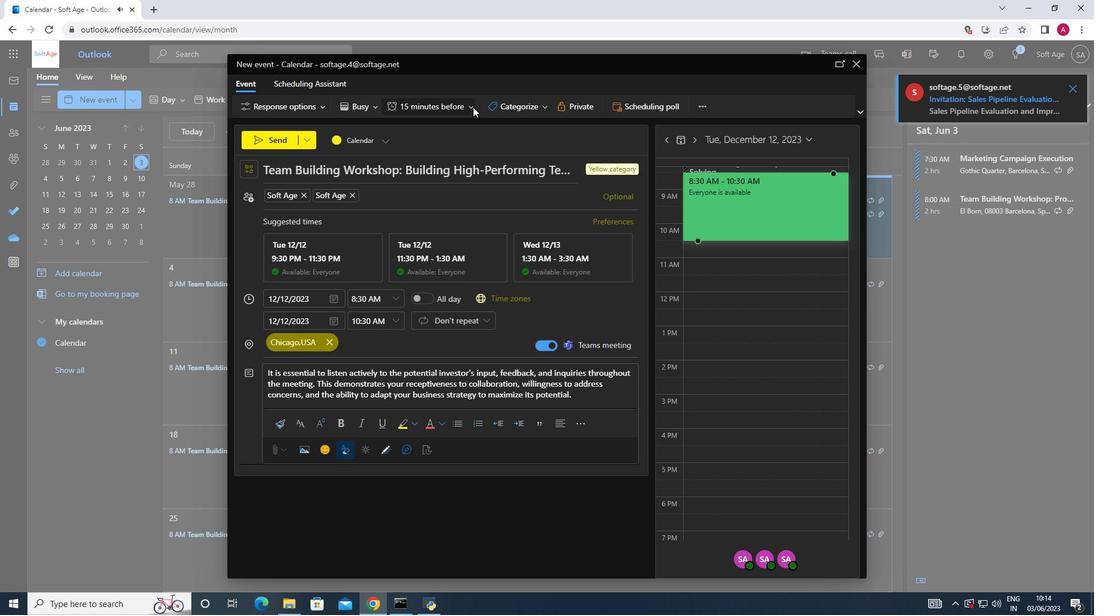 
Action: Mouse moved to (449, 147)
Screenshot: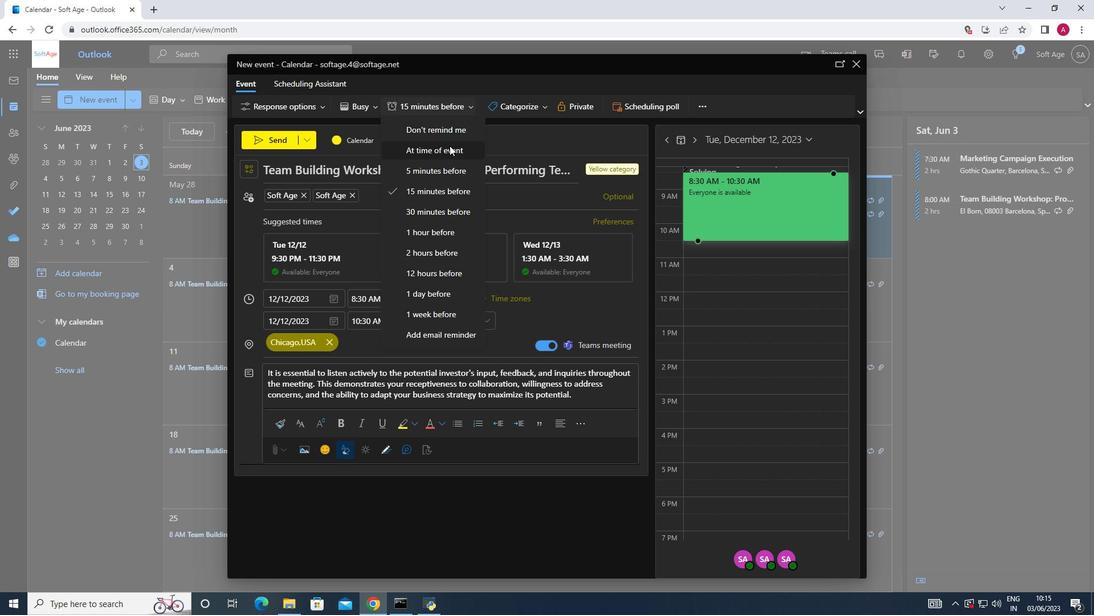 
Action: Mouse pressed left at (449, 147)
Screenshot: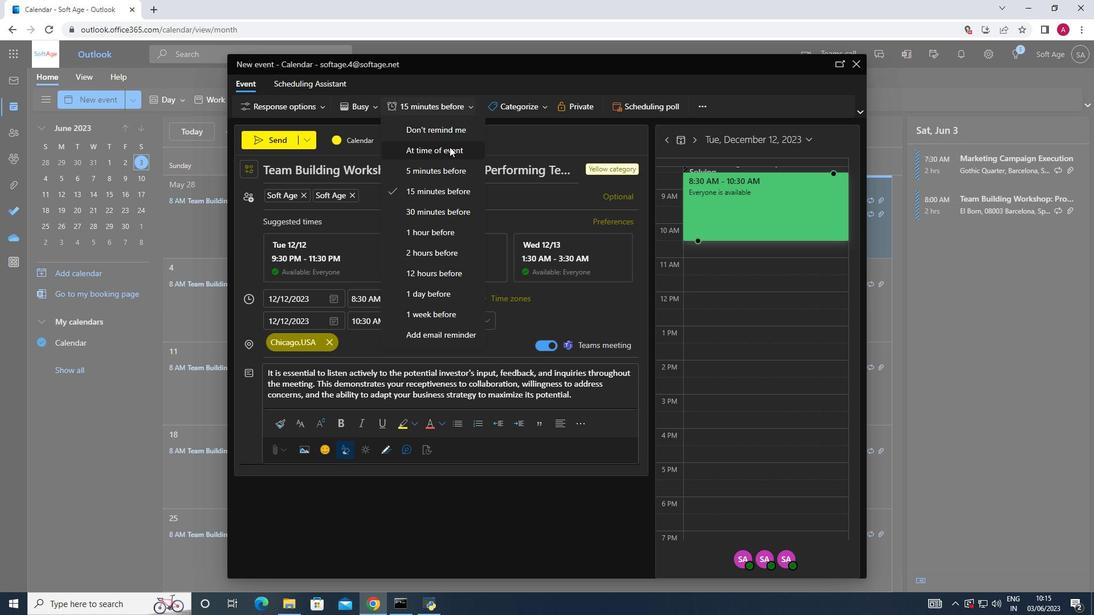
Action: Mouse moved to (286, 141)
Screenshot: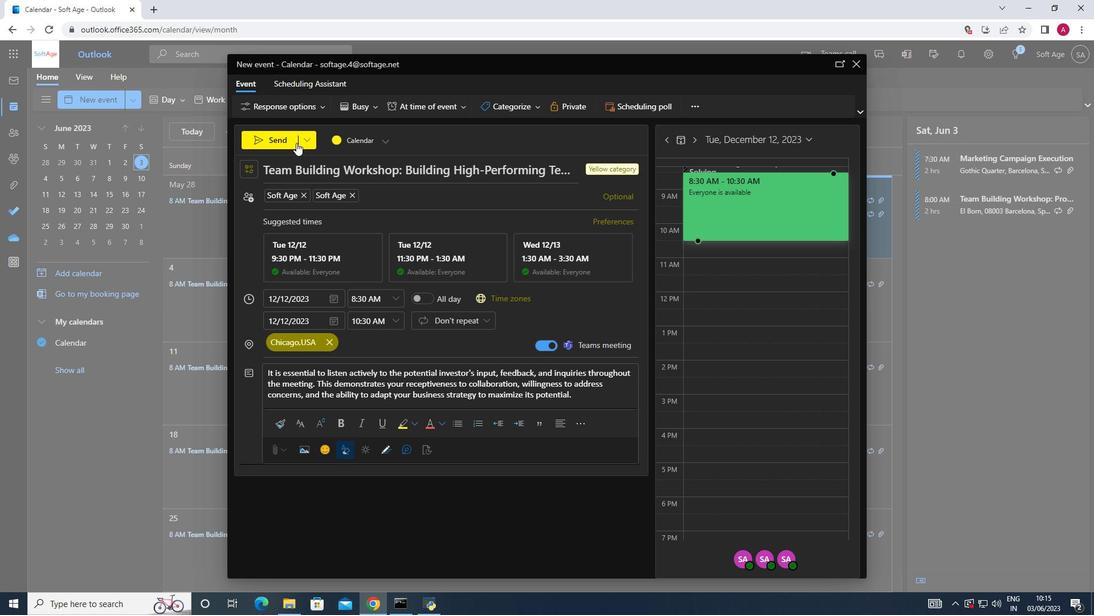 
Action: Mouse pressed left at (286, 141)
Screenshot: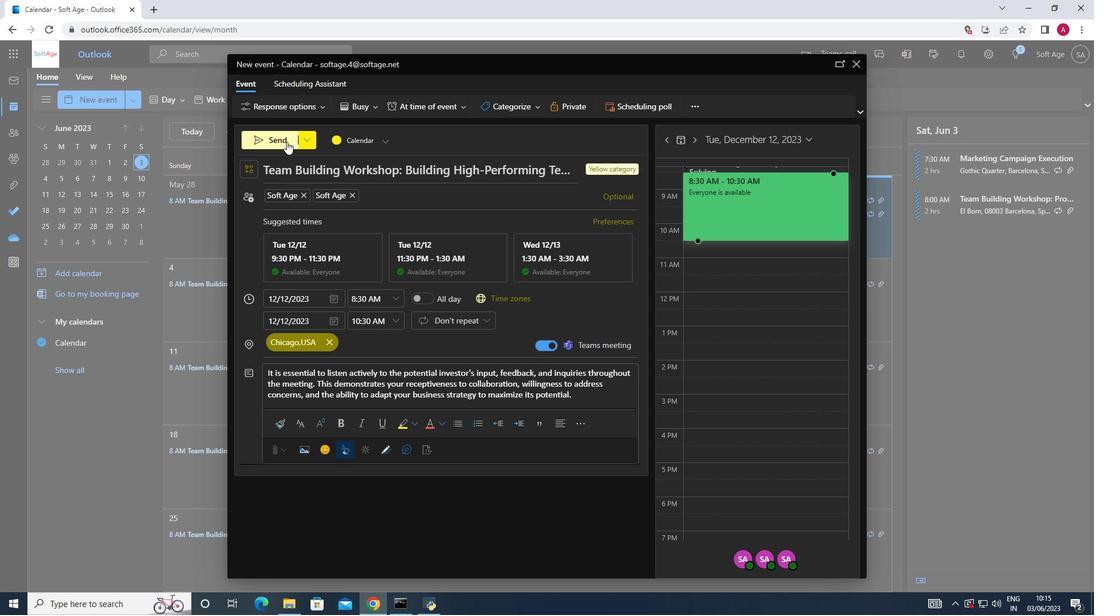 
